 Task: Open Card Card0000000008 in Board Board0000000002 in Workspace WS0000000001 in Trello. Add Member Prateek.ku2001@gmail.com to Card Card0000000008 in Board Board0000000002 in Workspace WS0000000001 in Trello. Add Red Label titled Label0000000008 to Card Card0000000008 in Board Board0000000002 in Workspace WS0000000001 in Trello. Add Checklist CL0000000008 to Card Card0000000008 in Board Board0000000002 in Workspace WS0000000001 in Trello. Add Dates with Start Date as Nov 01 2023 and Due Date as Nov 30 2023 to Card Card0000000008 in Board Board0000000002 in Workspace WS0000000001 in Trello
Action: Mouse moved to (701, 69)
Screenshot: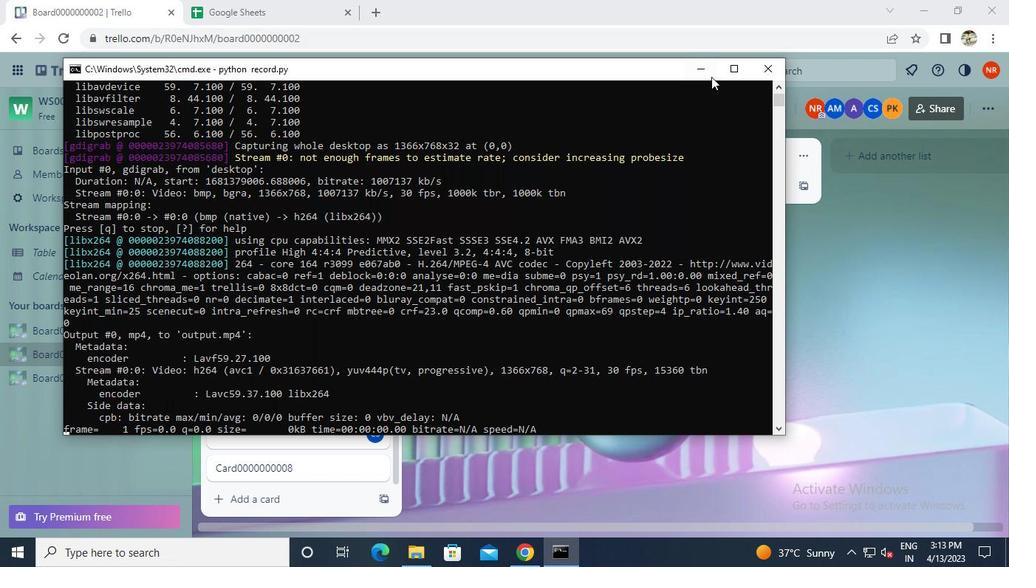 
Action: Mouse pressed left at (701, 69)
Screenshot: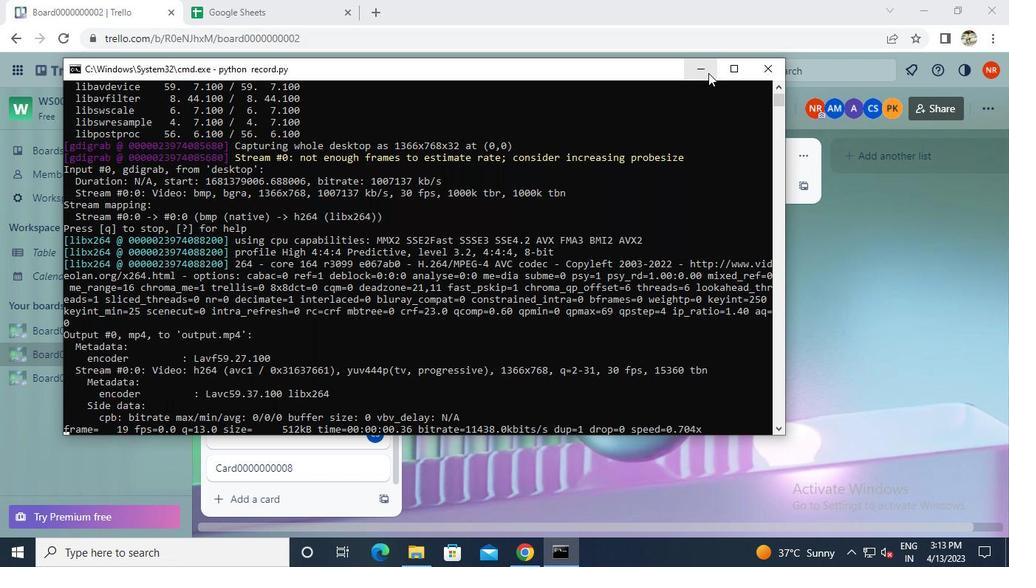 
Action: Mouse moved to (332, 459)
Screenshot: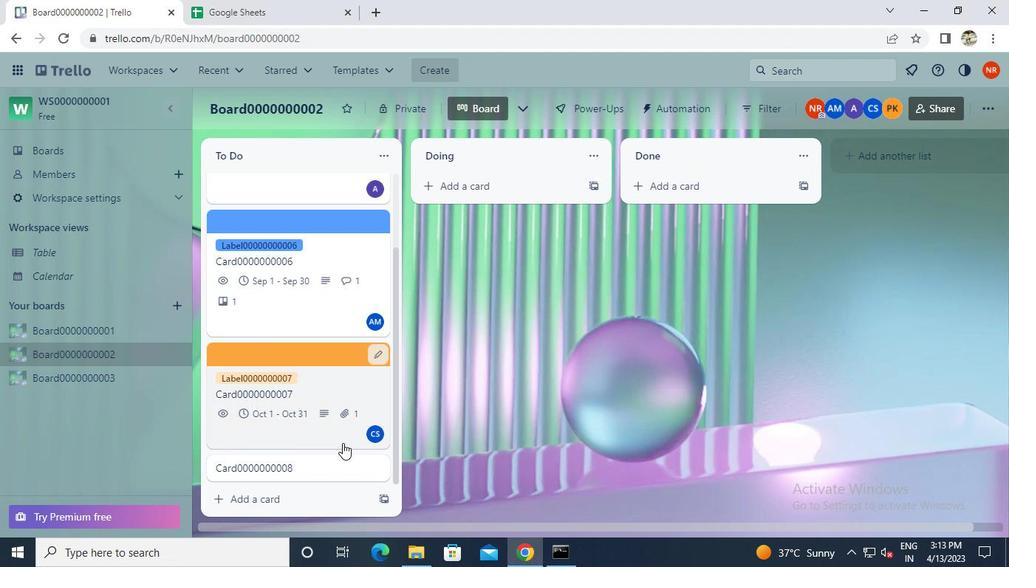
Action: Mouse pressed left at (332, 459)
Screenshot: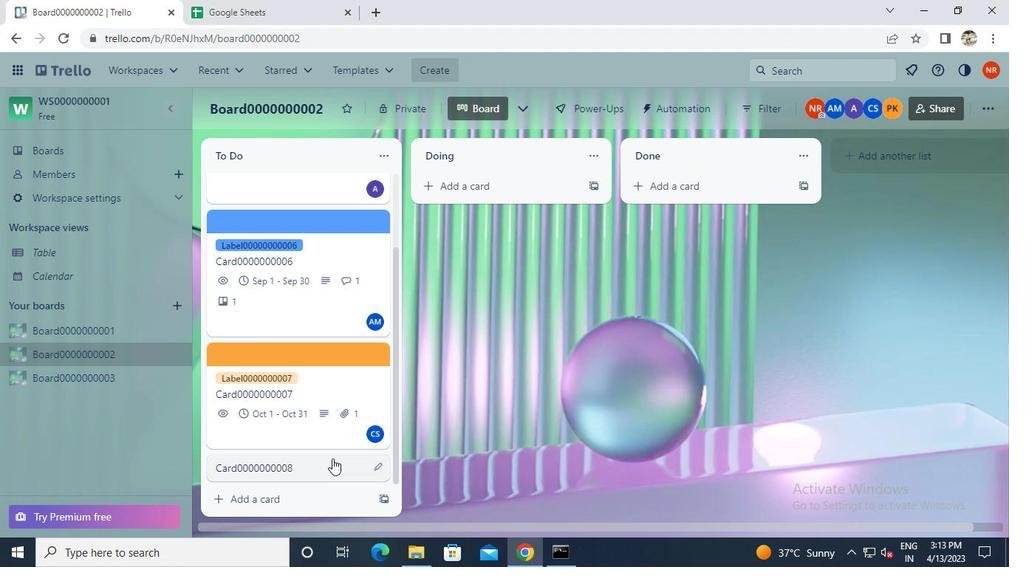 
Action: Mouse moved to (671, 240)
Screenshot: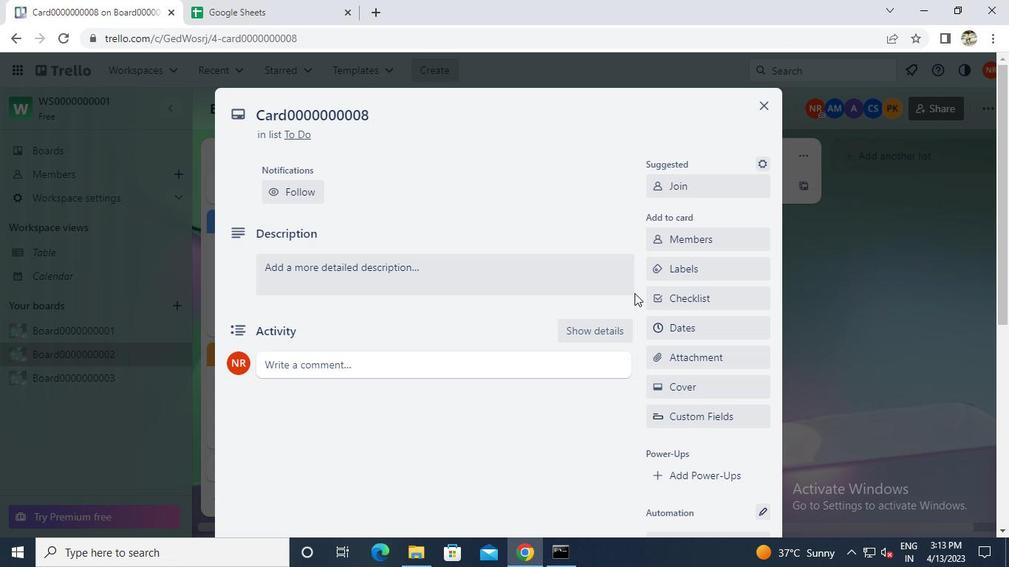 
Action: Mouse pressed left at (671, 240)
Screenshot: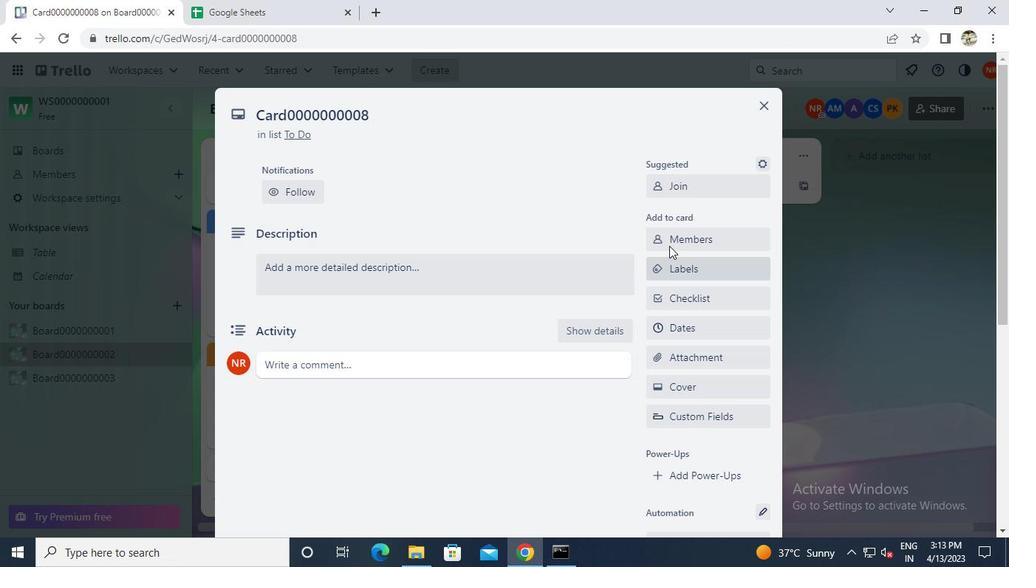
Action: Keyboard p
Screenshot: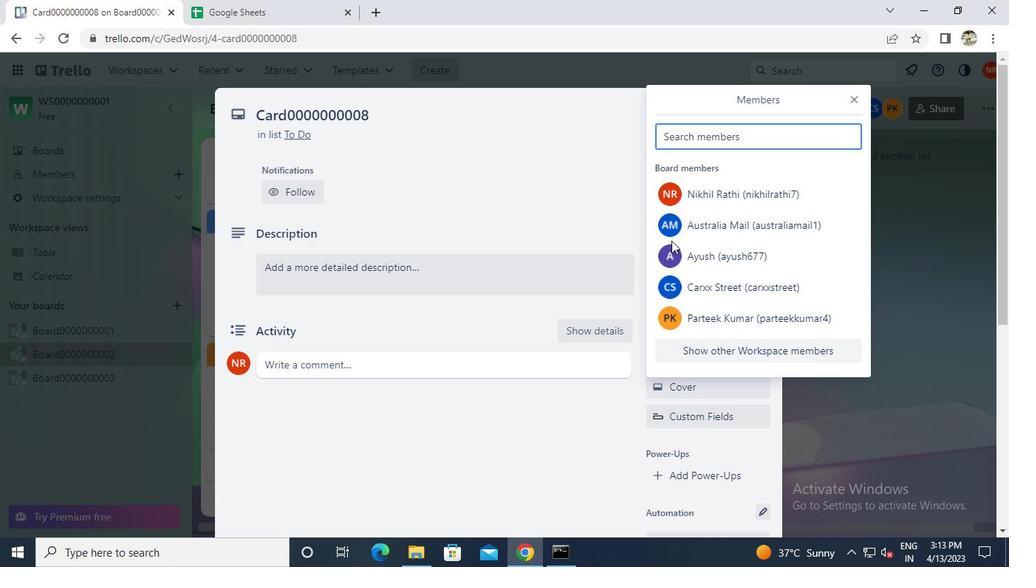 
Action: Mouse moved to (697, 200)
Screenshot: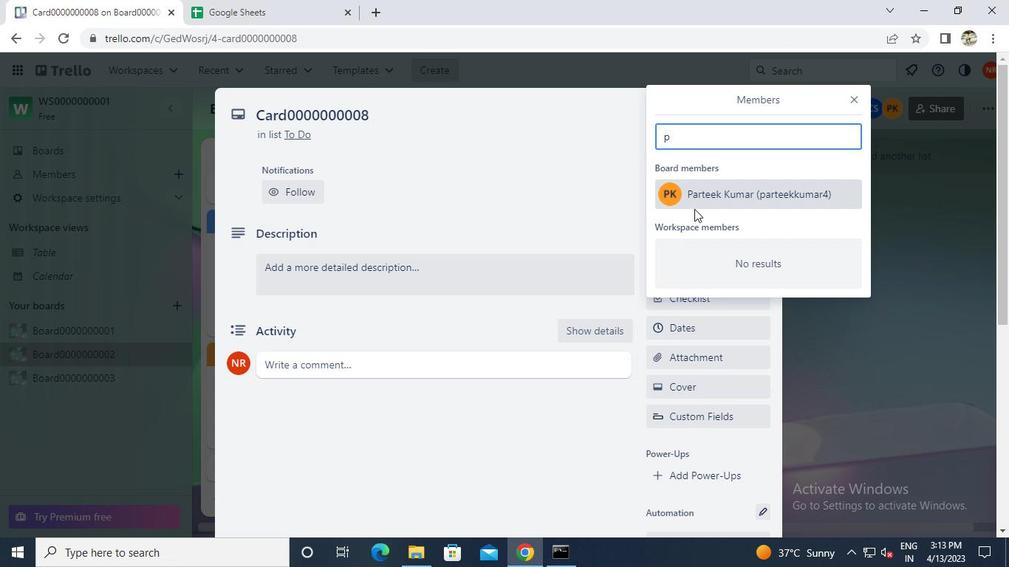 
Action: Mouse pressed left at (697, 200)
Screenshot: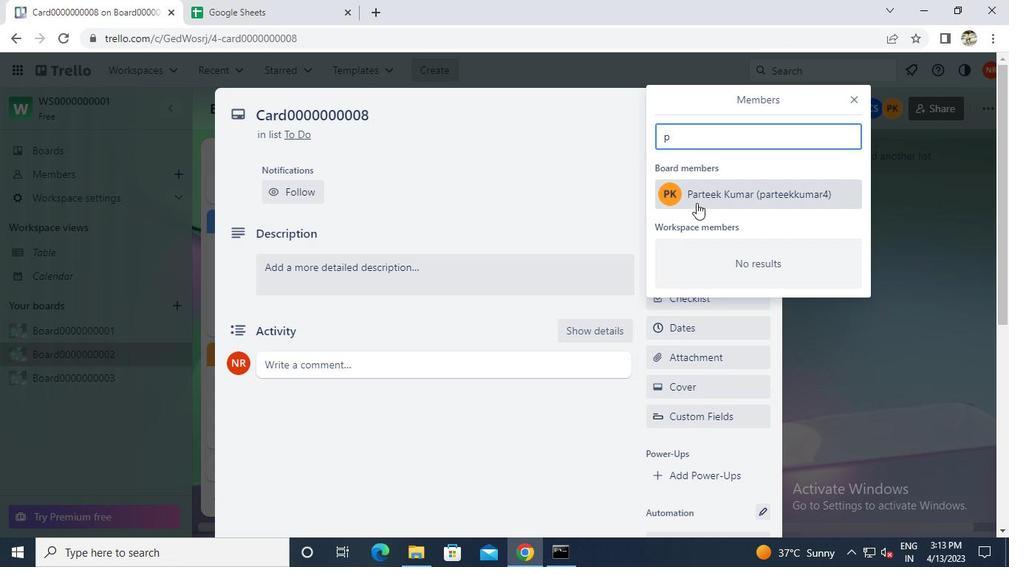 
Action: Mouse moved to (850, 99)
Screenshot: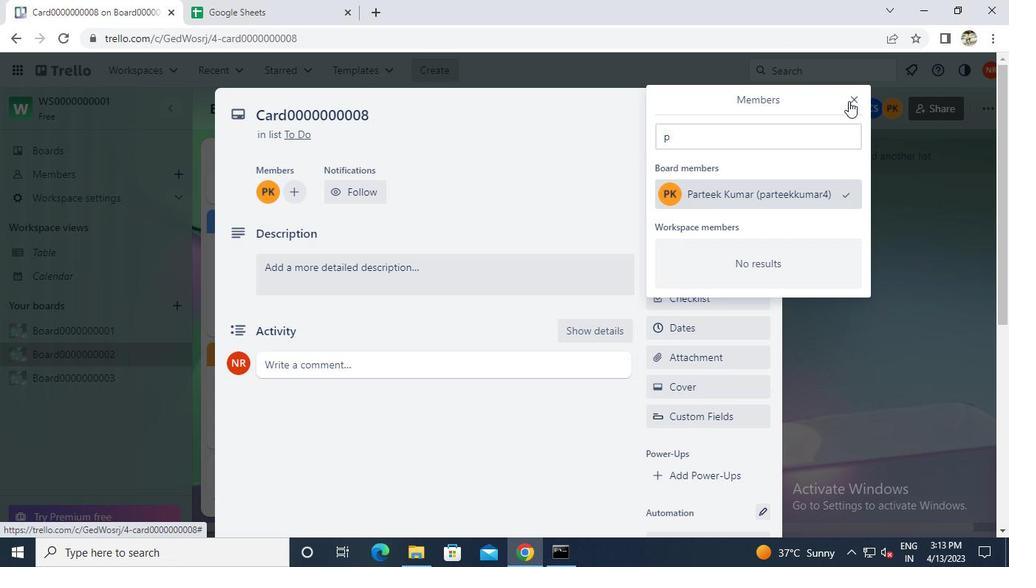 
Action: Mouse pressed left at (850, 99)
Screenshot: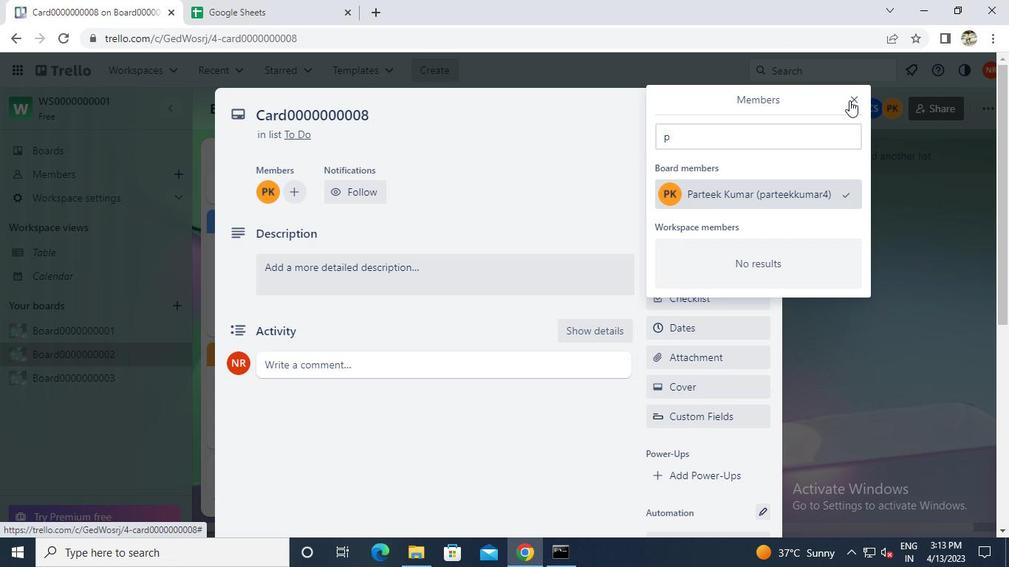 
Action: Mouse moved to (687, 279)
Screenshot: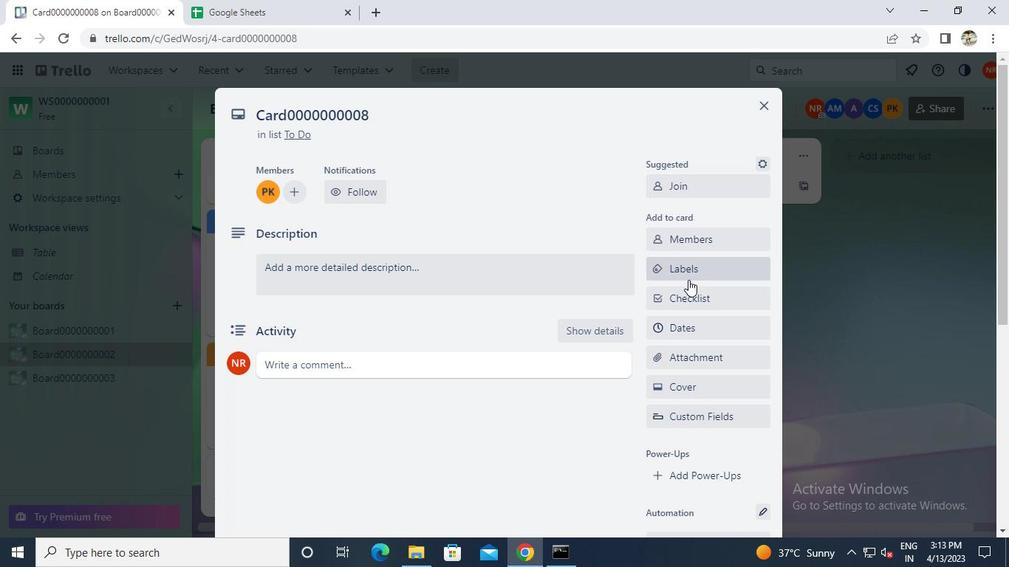 
Action: Mouse pressed left at (687, 279)
Screenshot: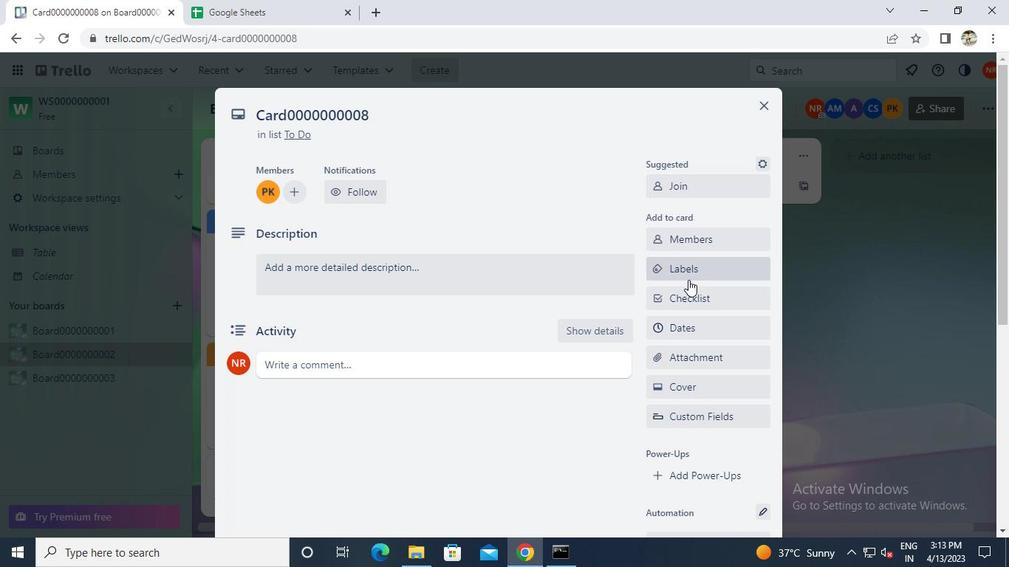 
Action: Mouse moved to (721, 445)
Screenshot: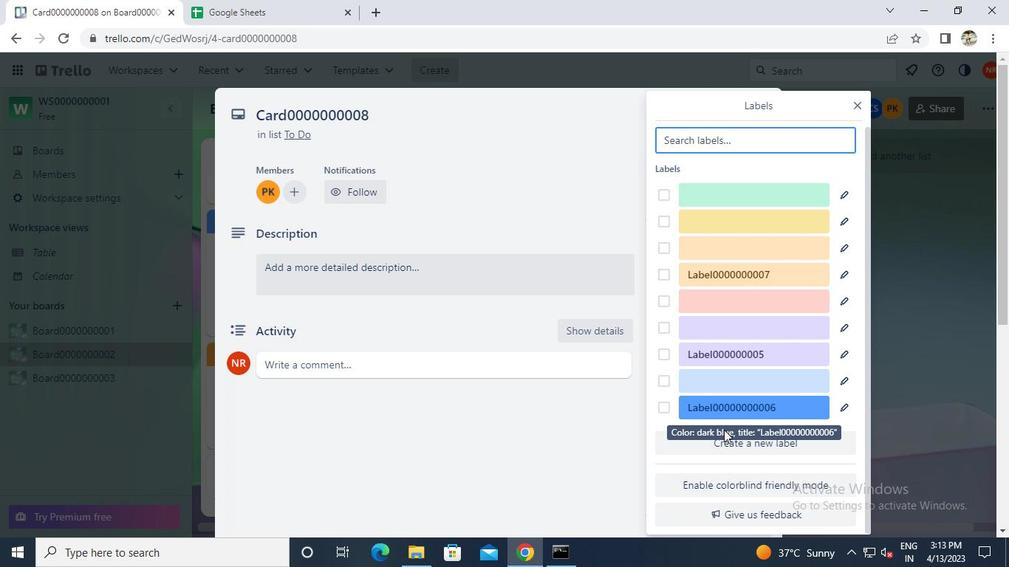 
Action: Mouse pressed left at (721, 445)
Screenshot: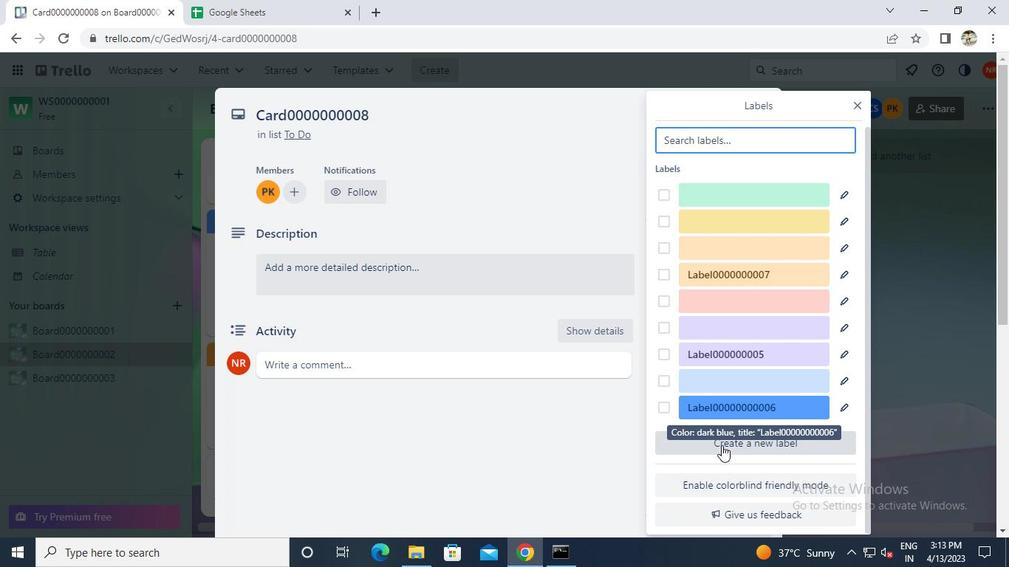 
Action: Mouse moved to (800, 345)
Screenshot: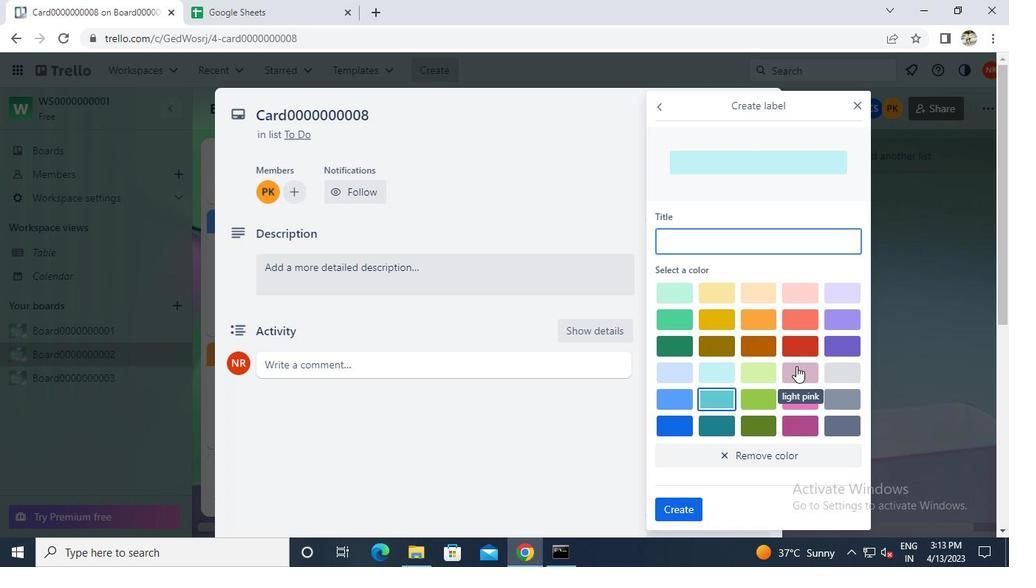 
Action: Mouse pressed left at (800, 345)
Screenshot: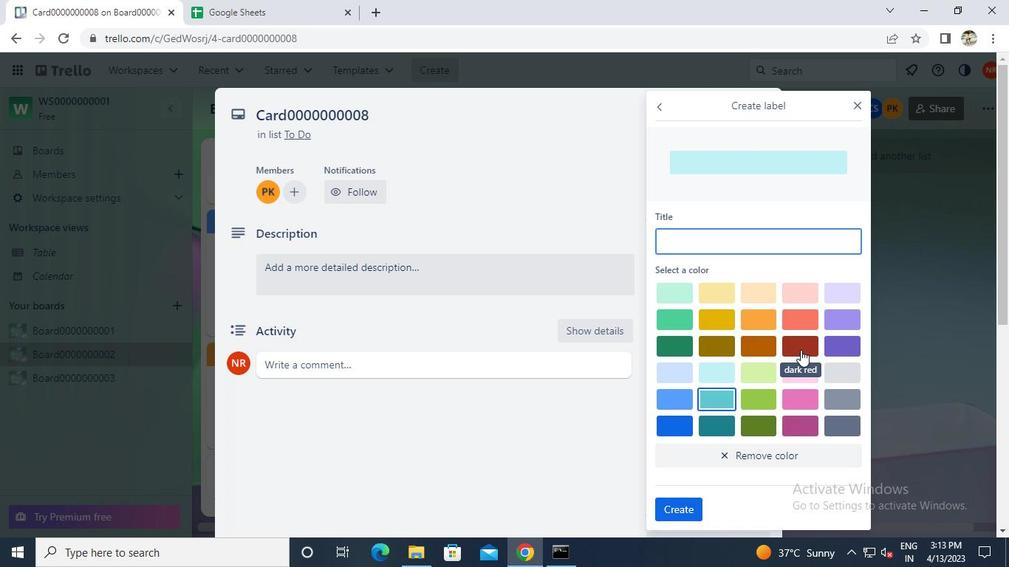 
Action: Mouse moved to (727, 234)
Screenshot: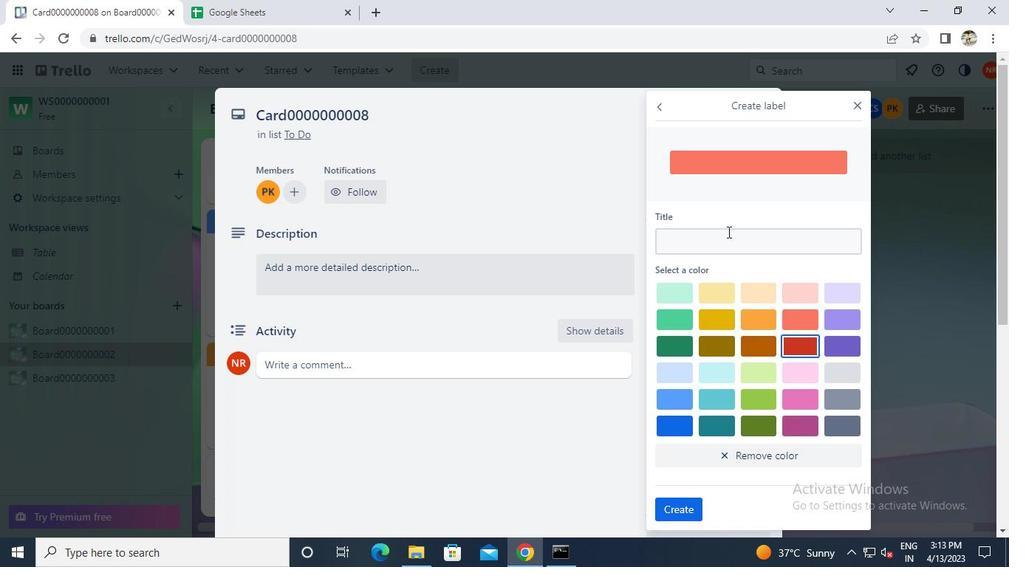 
Action: Mouse pressed left at (727, 234)
Screenshot: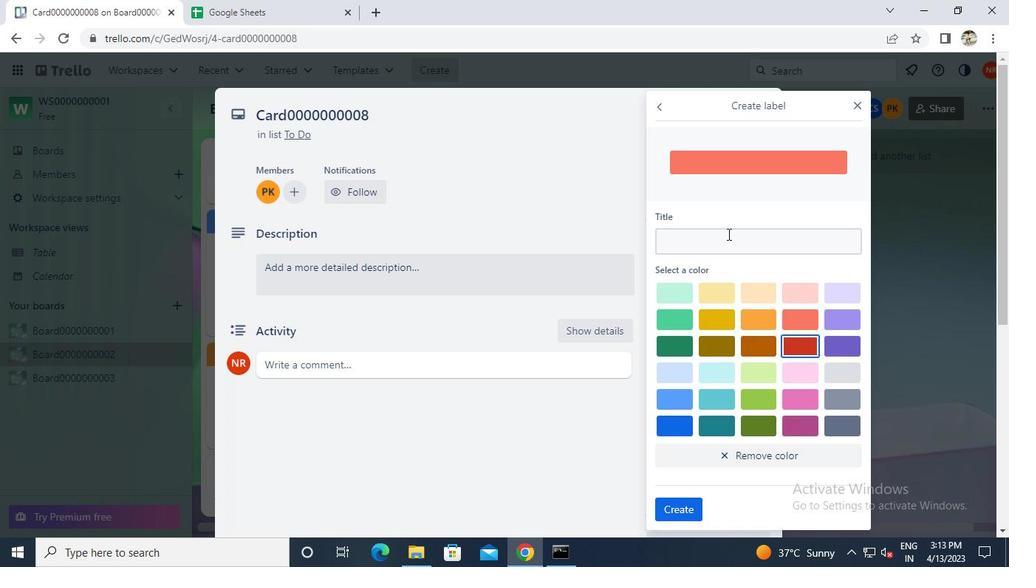 
Action: Keyboard Key.caps_lock
Screenshot: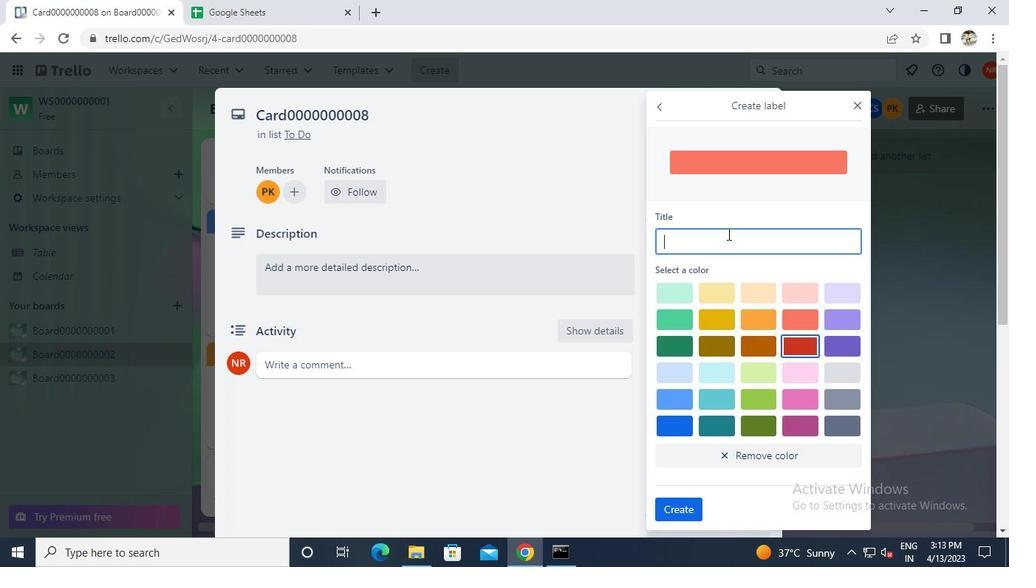 
Action: Keyboard l
Screenshot: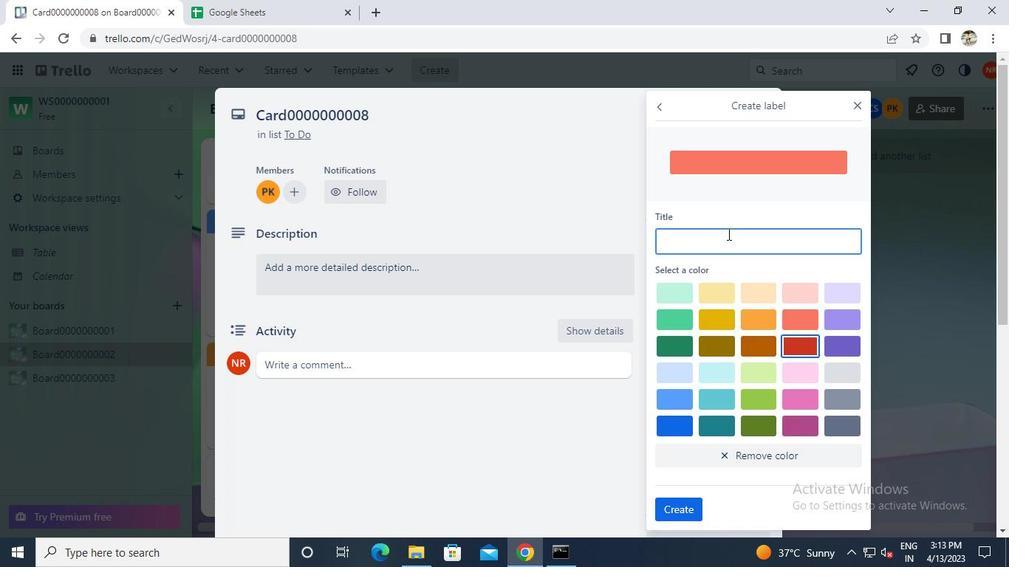 
Action: Mouse moved to (725, 234)
Screenshot: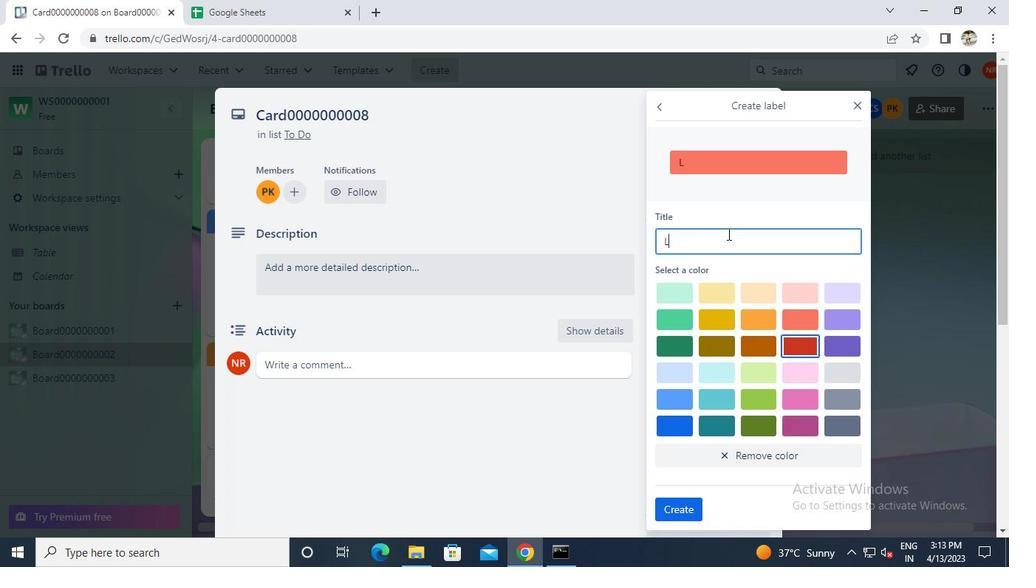 
Action: Keyboard Key.caps_lock
Screenshot: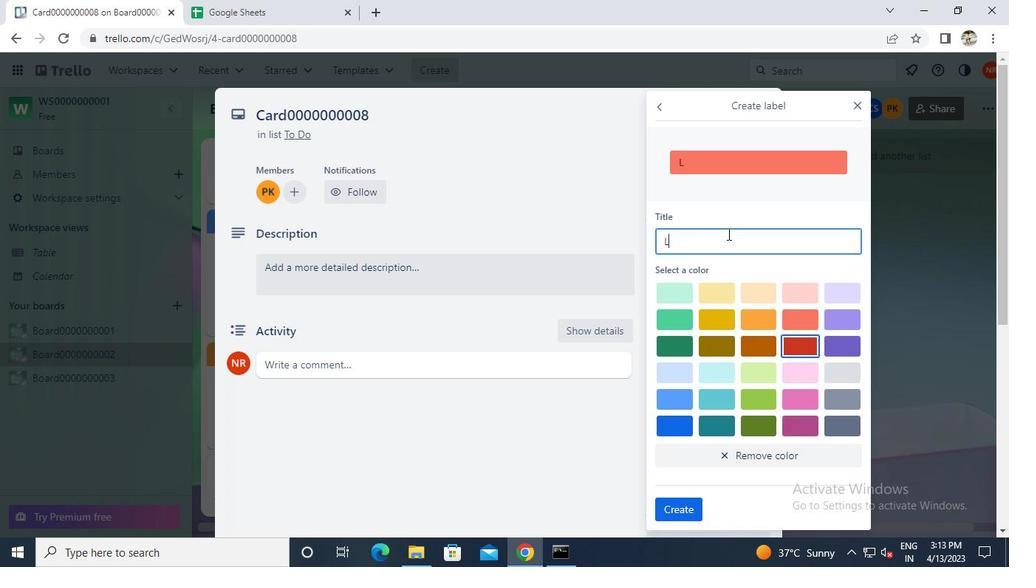 
Action: Mouse moved to (725, 234)
Screenshot: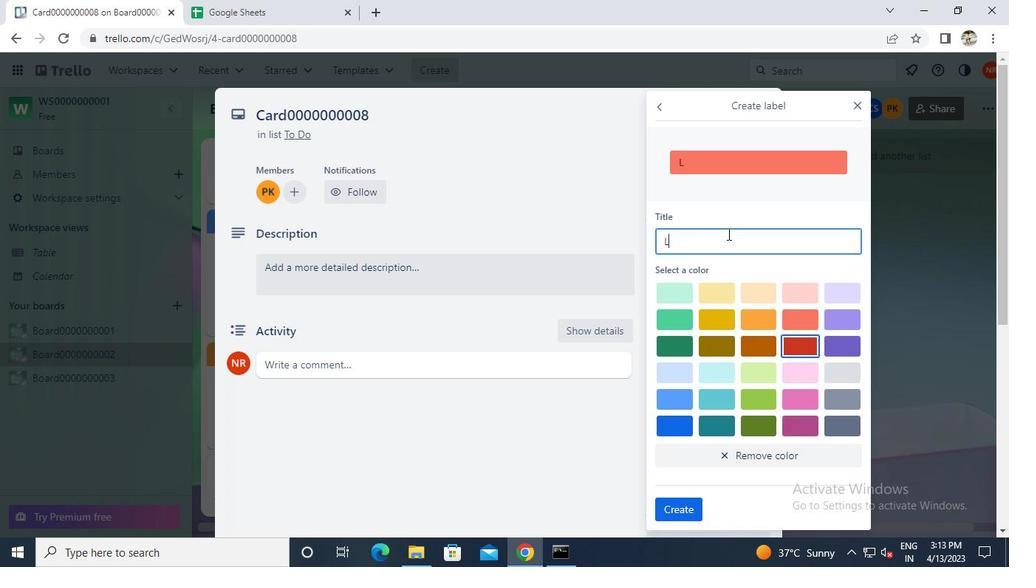 
Action: Keyboard a
Screenshot: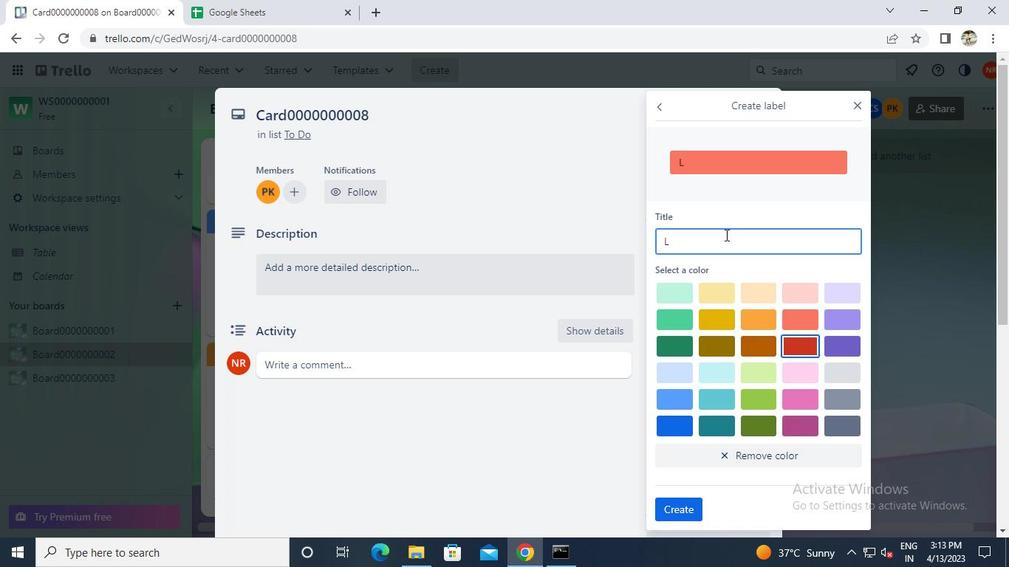 
Action: Mouse moved to (724, 234)
Screenshot: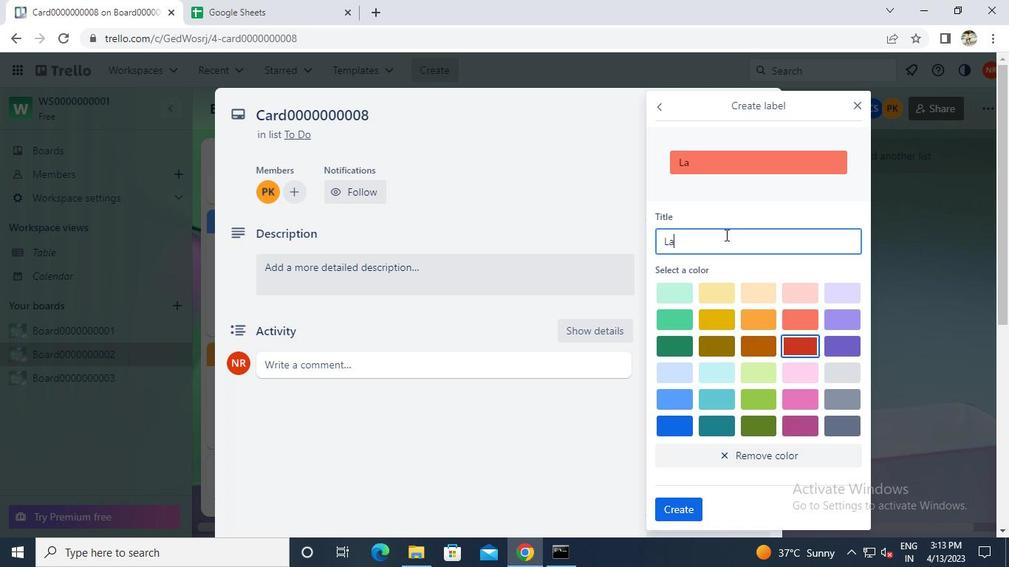 
Action: Keyboard b
Screenshot: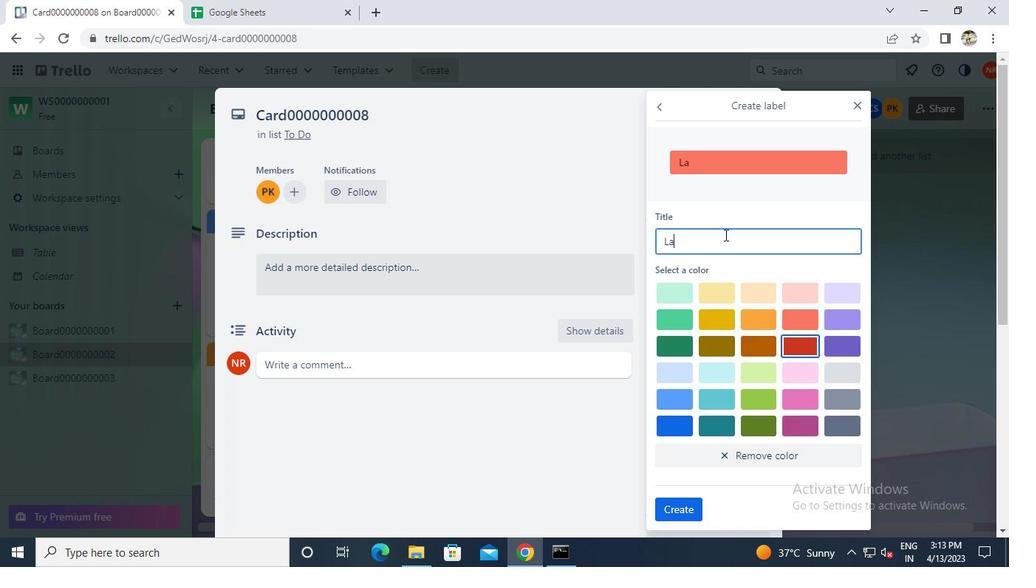 
Action: Keyboard e
Screenshot: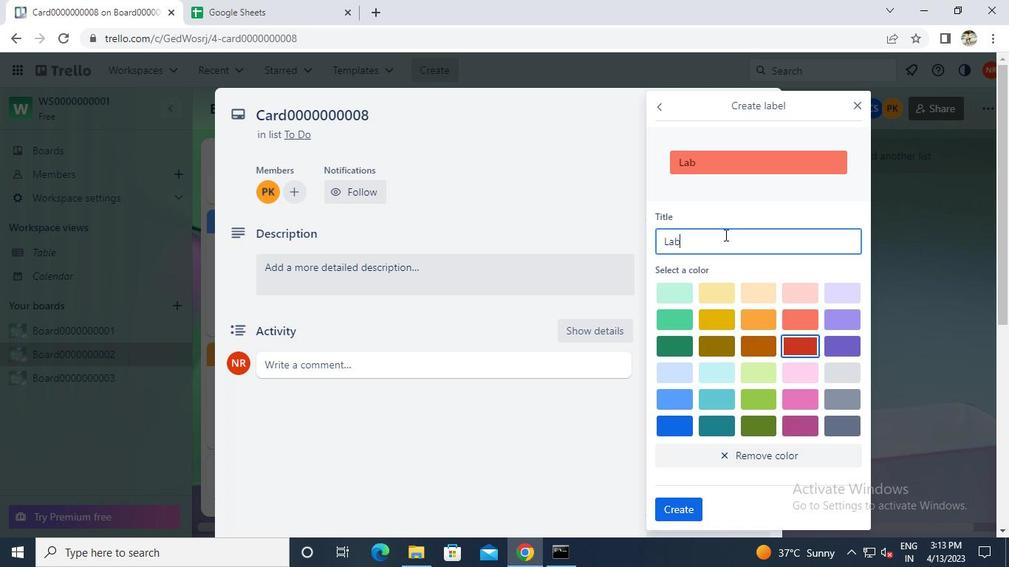 
Action: Keyboard l
Screenshot: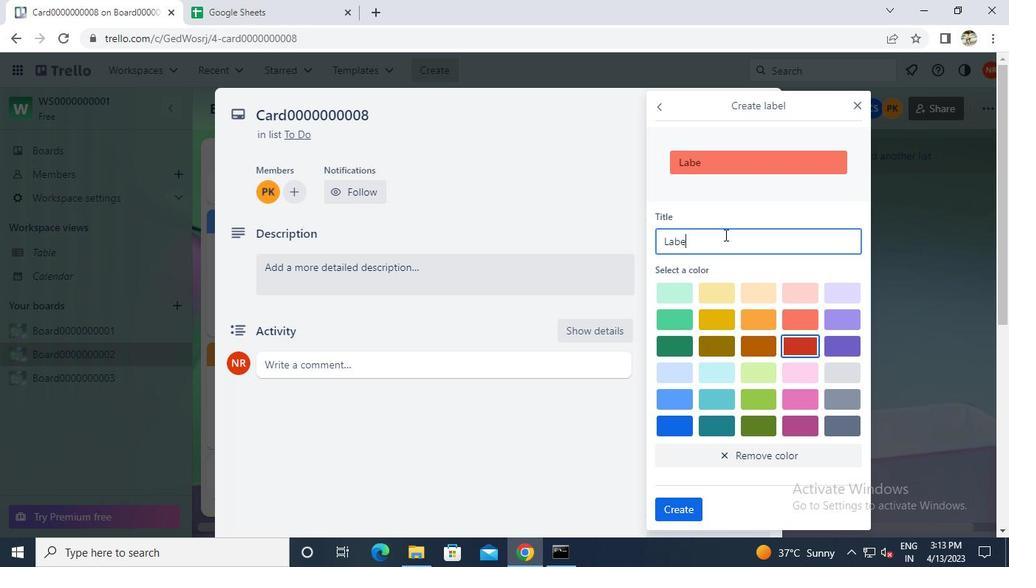 
Action: Keyboard 0
Screenshot: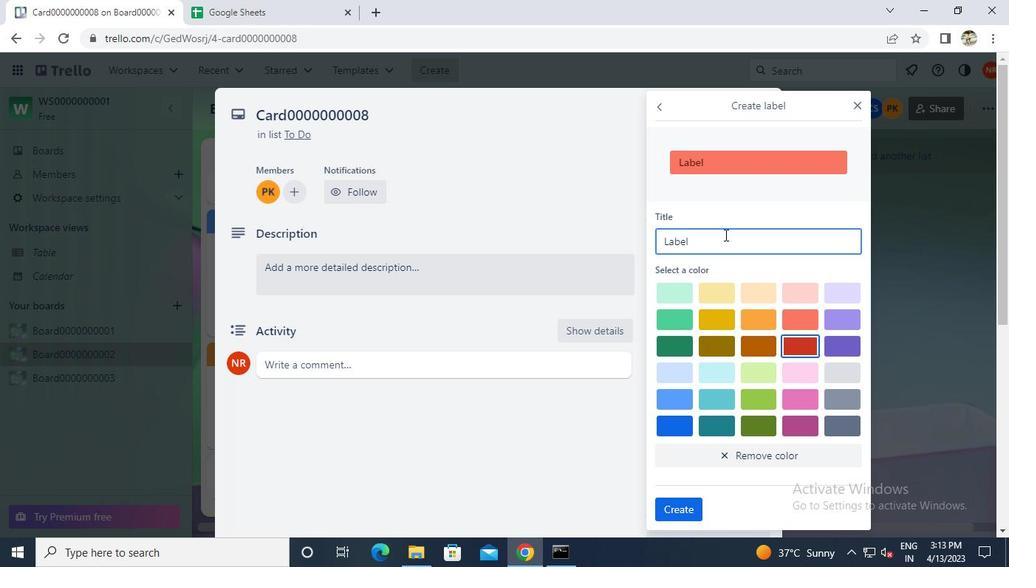 
Action: Keyboard 0
Screenshot: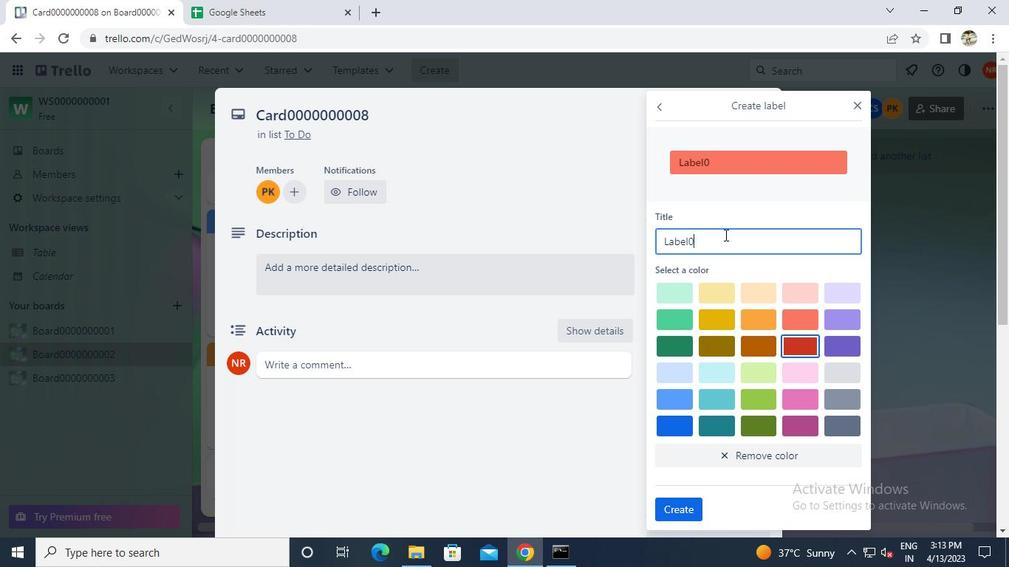 
Action: Keyboard 0
Screenshot: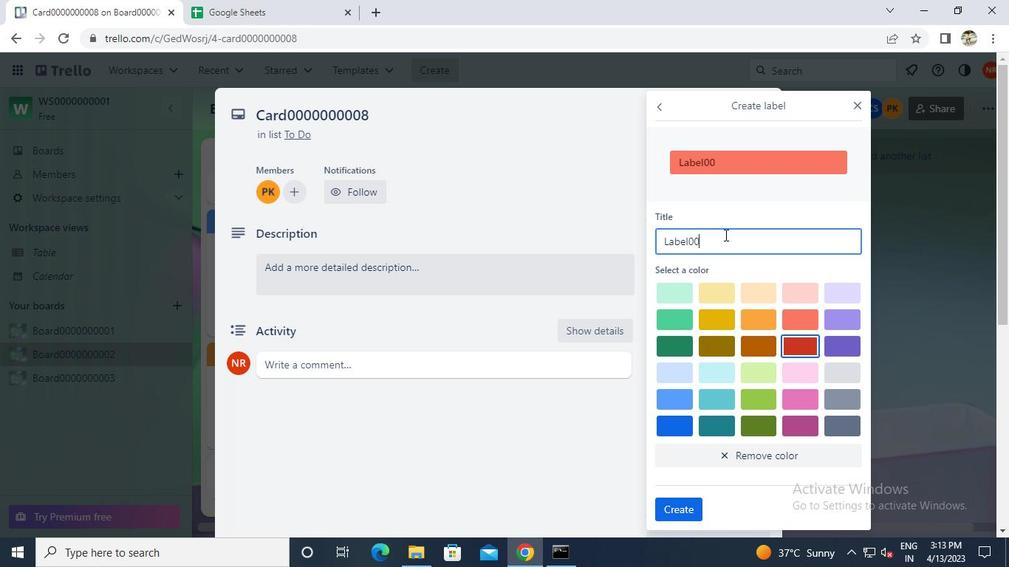 
Action: Keyboard 0
Screenshot: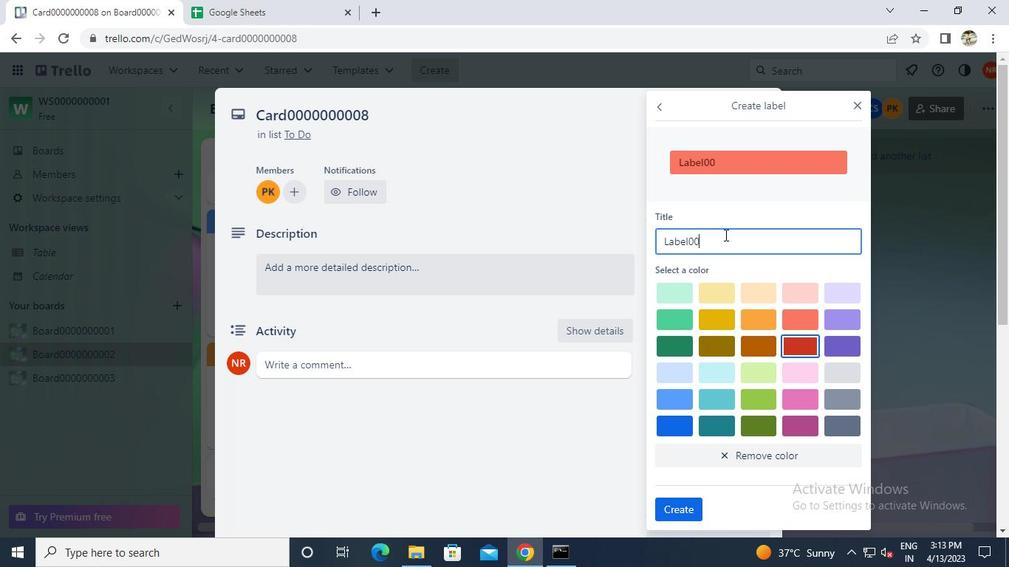 
Action: Keyboard 0
Screenshot: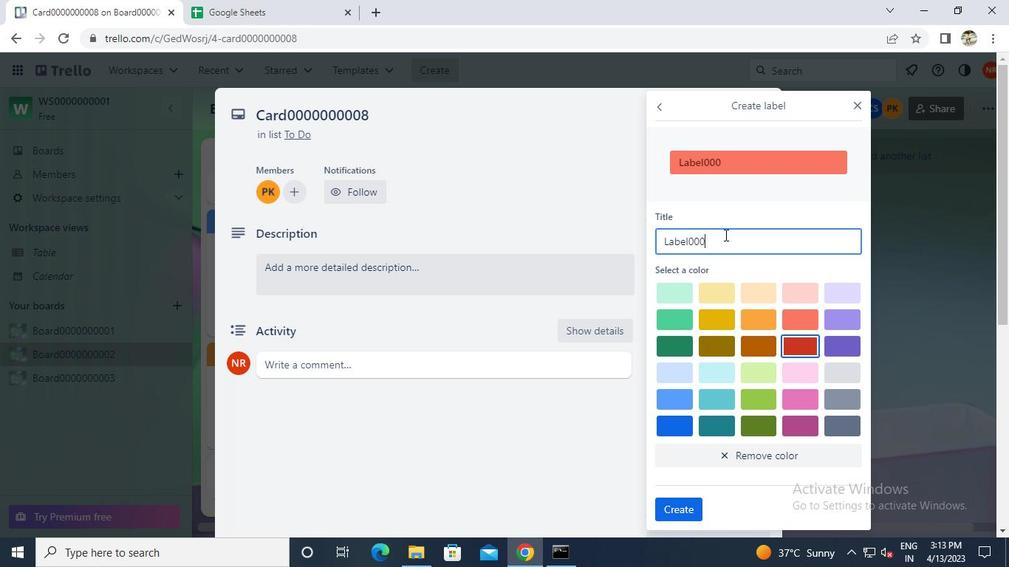 
Action: Keyboard 0
Screenshot: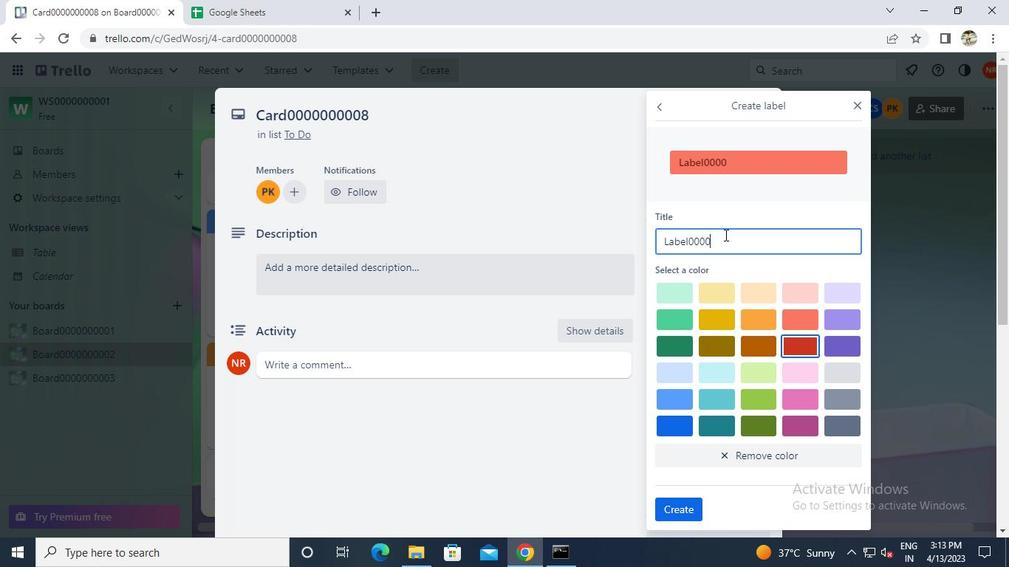 
Action: Keyboard 0
Screenshot: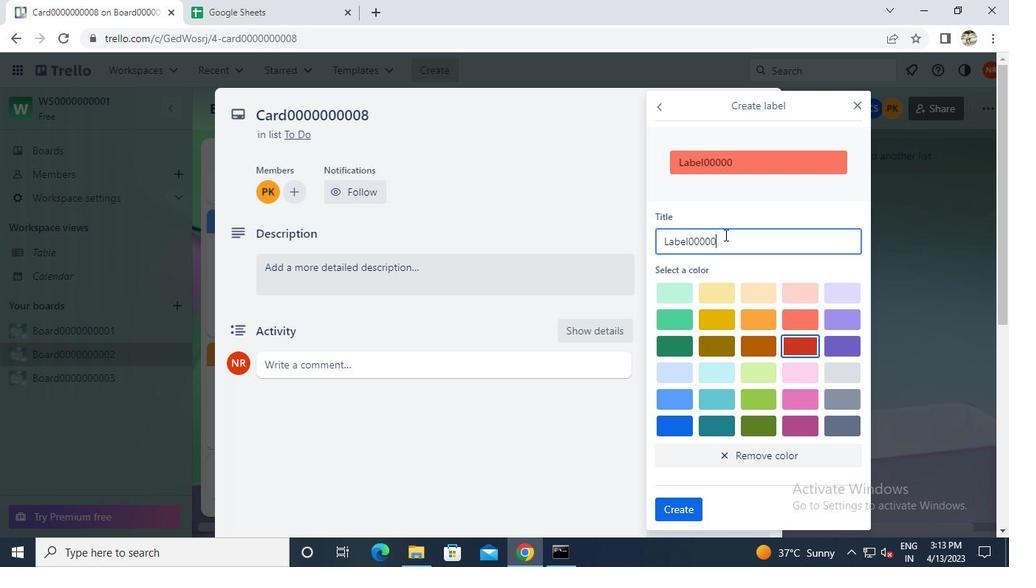 
Action: Keyboard 0
Screenshot: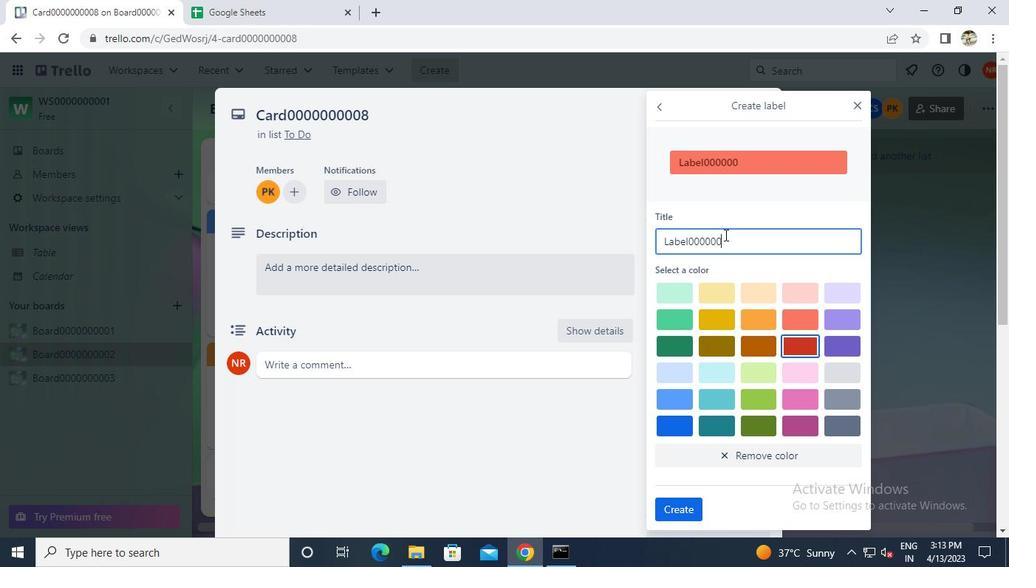 
Action: Keyboard 0
Screenshot: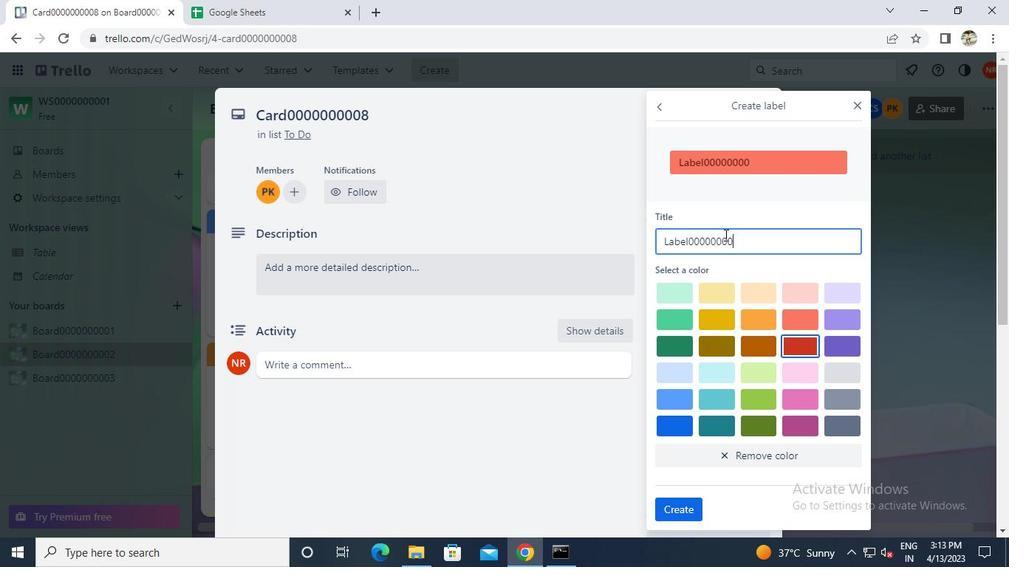 
Action: Keyboard 8
Screenshot: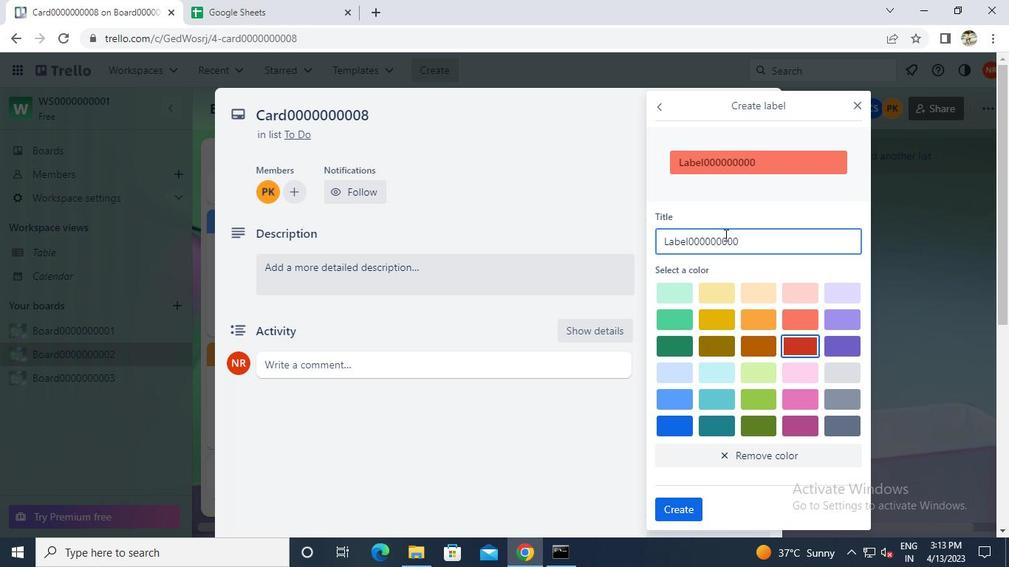 
Action: Mouse moved to (677, 514)
Screenshot: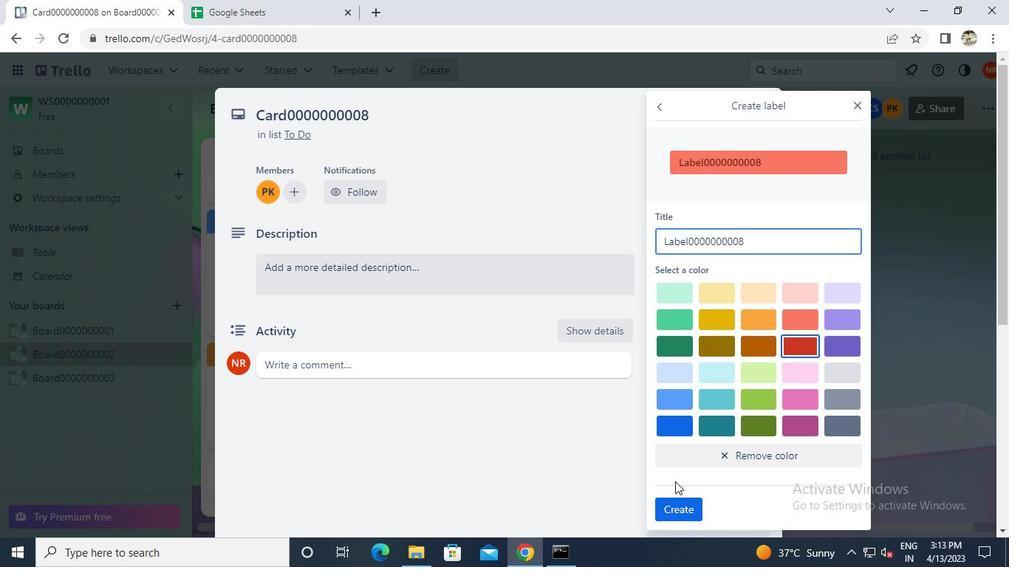 
Action: Mouse pressed left at (677, 514)
Screenshot: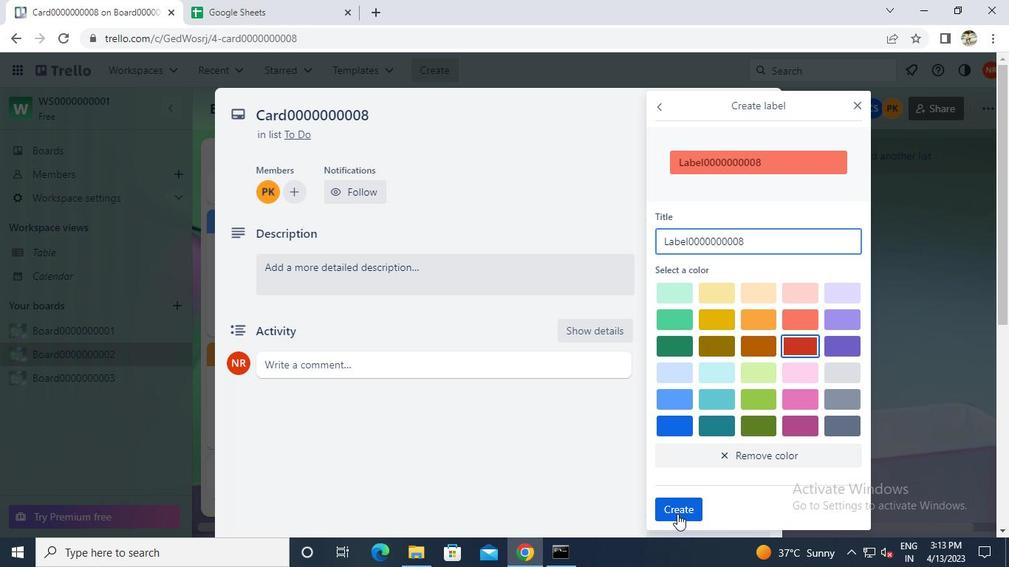 
Action: Mouse moved to (858, 101)
Screenshot: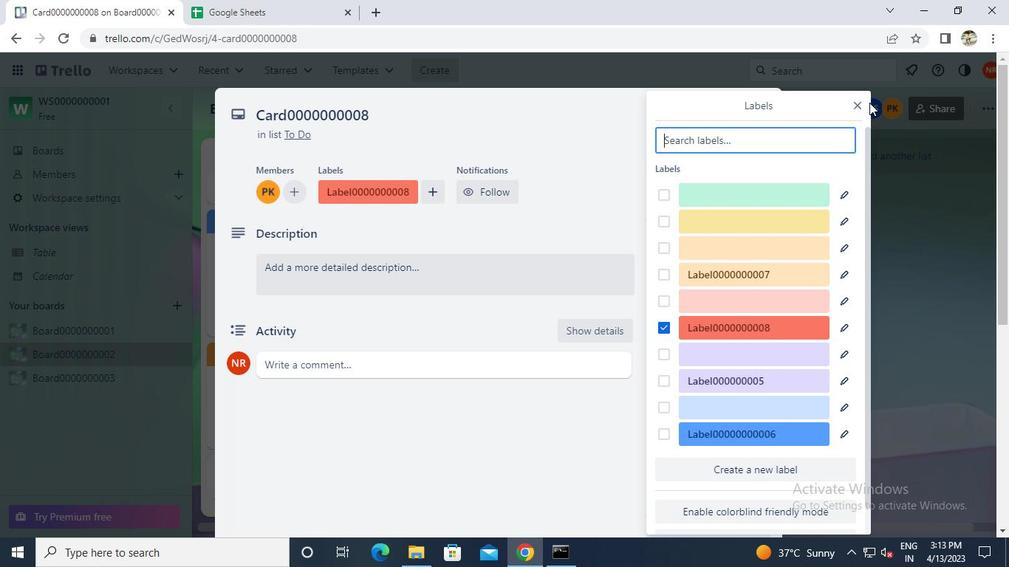 
Action: Mouse pressed left at (858, 101)
Screenshot: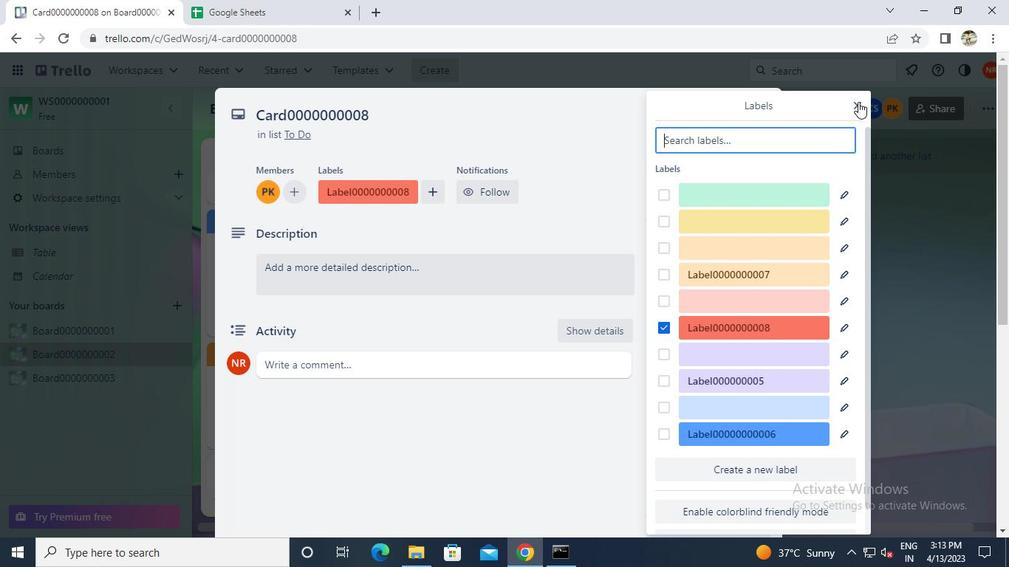 
Action: Mouse moved to (693, 302)
Screenshot: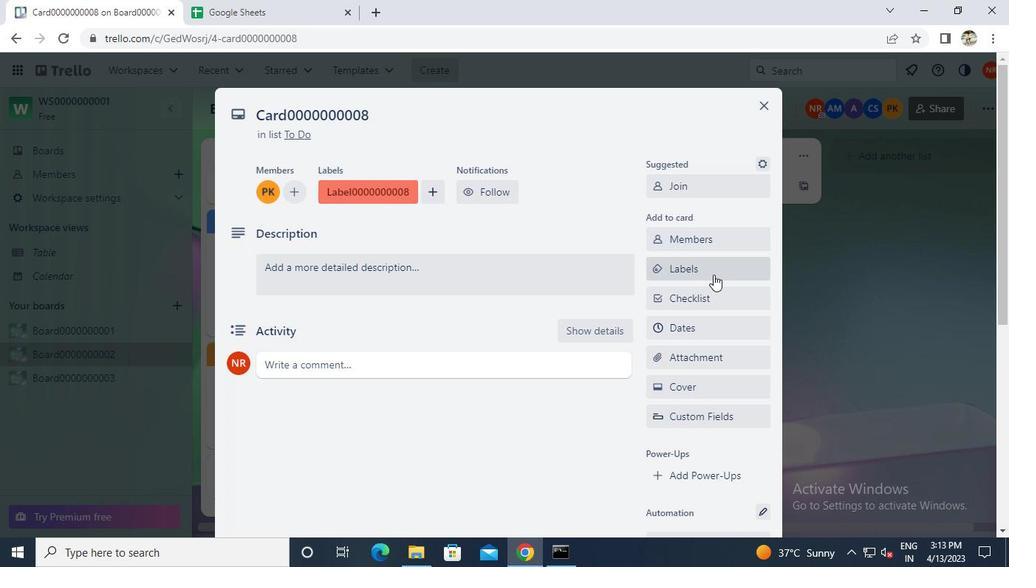 
Action: Mouse pressed left at (693, 302)
Screenshot: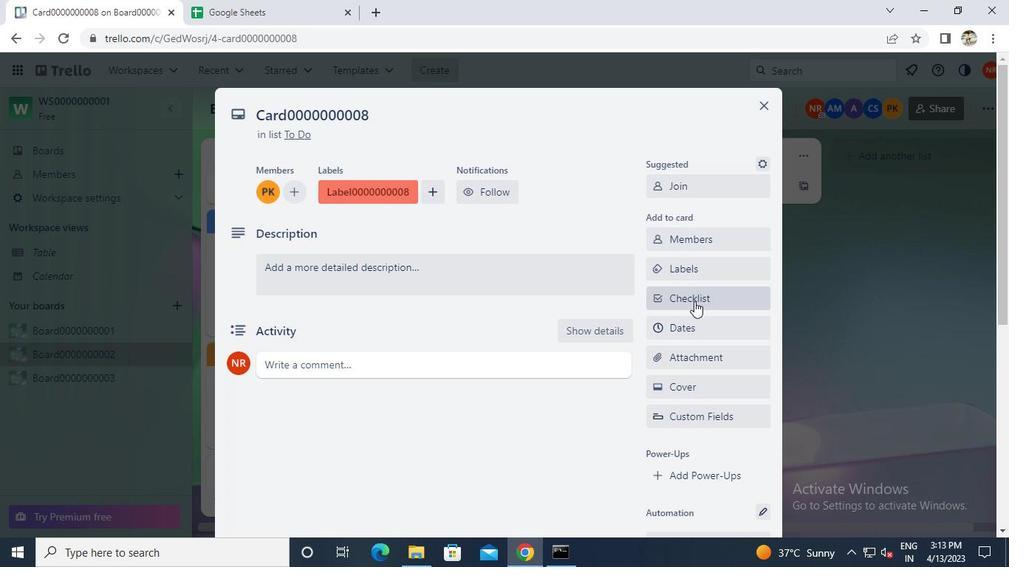 
Action: Keyboard Key.caps_lock
Screenshot: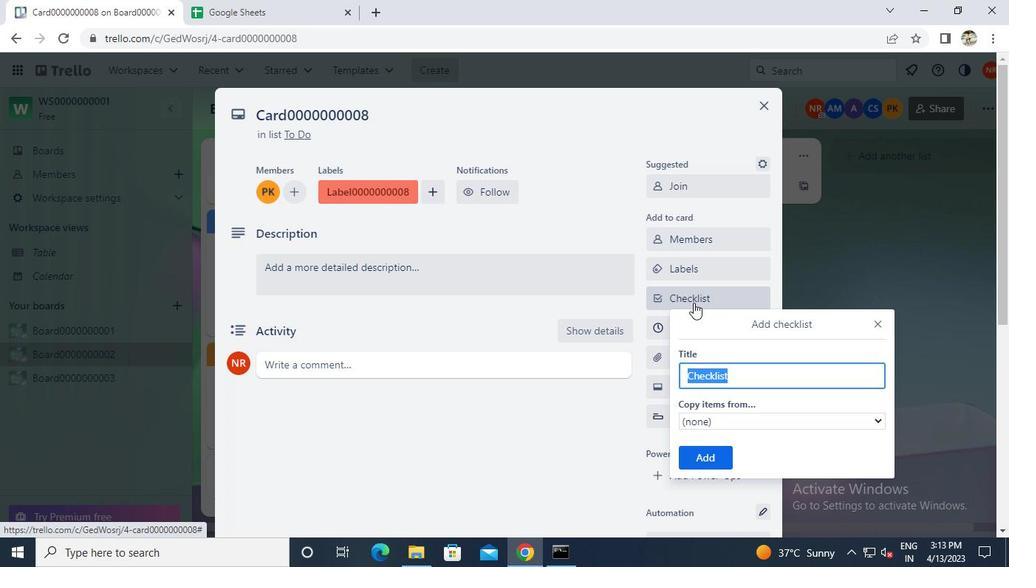 
Action: Keyboard c
Screenshot: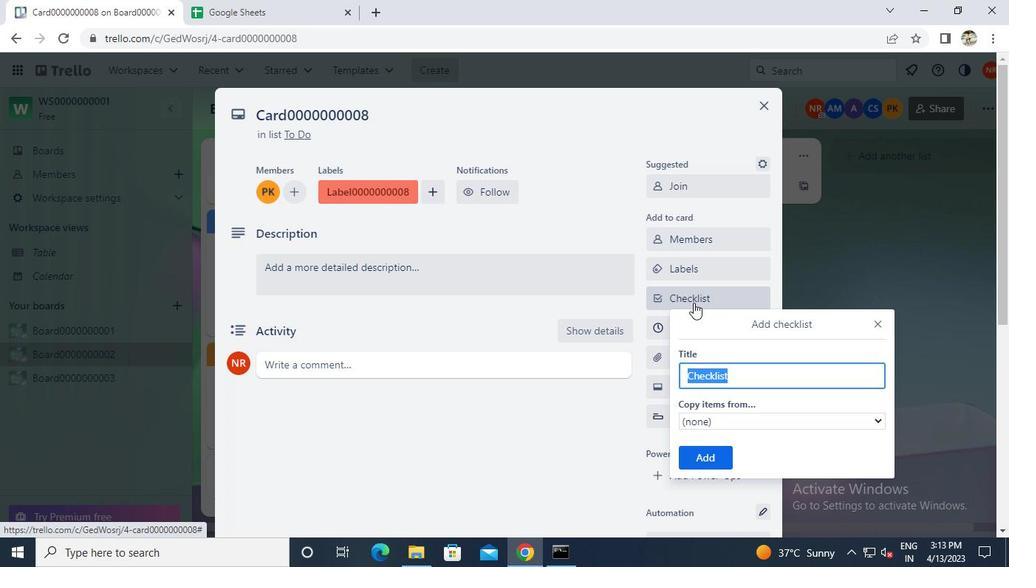 
Action: Keyboard l
Screenshot: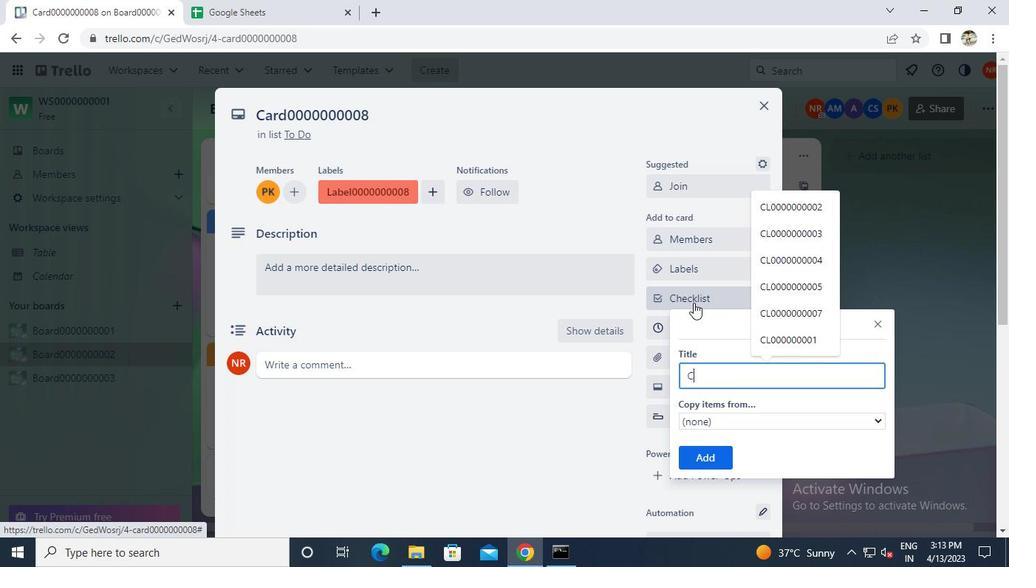 
Action: Keyboard 0
Screenshot: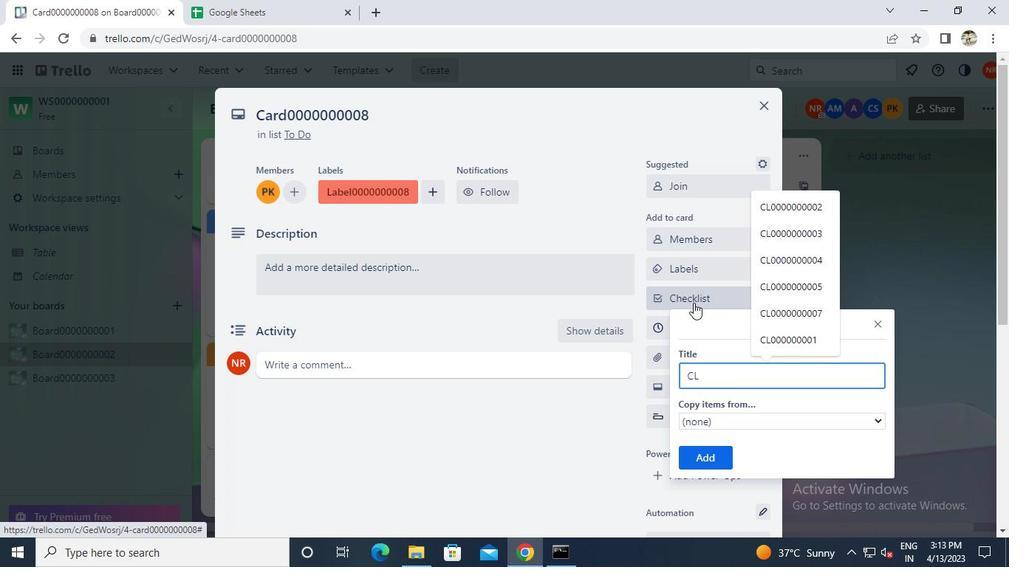 
Action: Keyboard 0
Screenshot: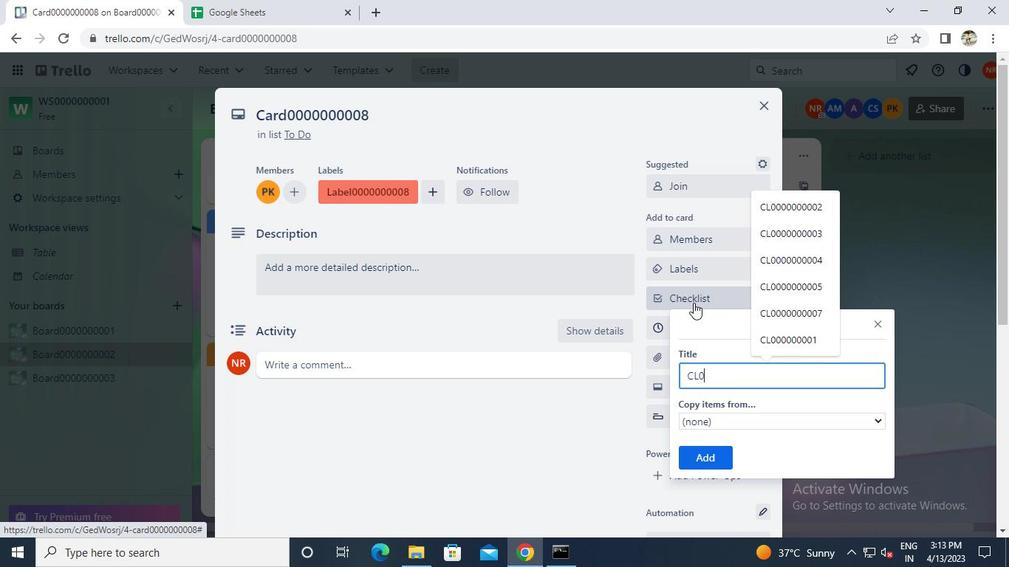 
Action: Keyboard 0
Screenshot: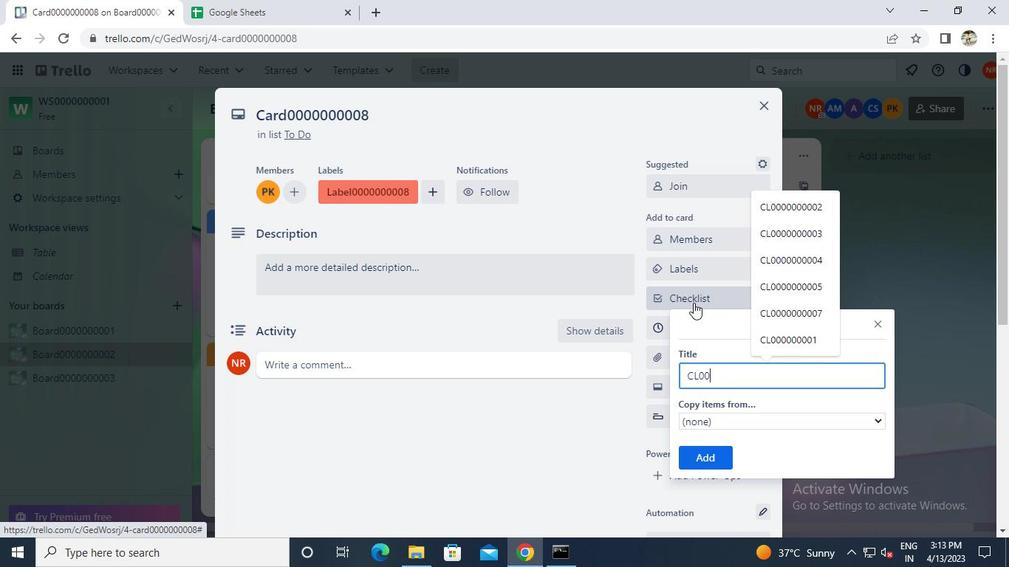 
Action: Keyboard 0
Screenshot: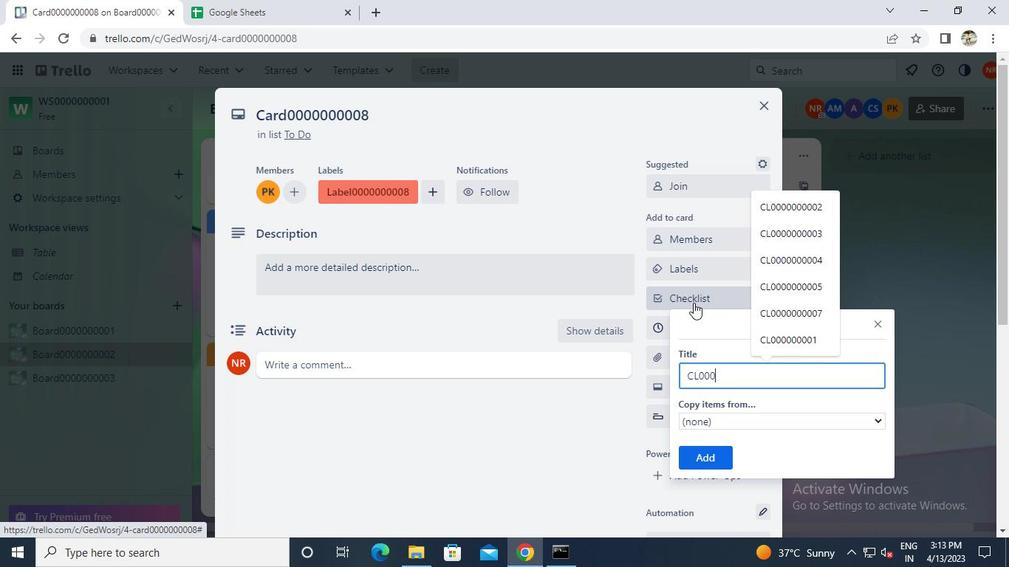 
Action: Keyboard 0
Screenshot: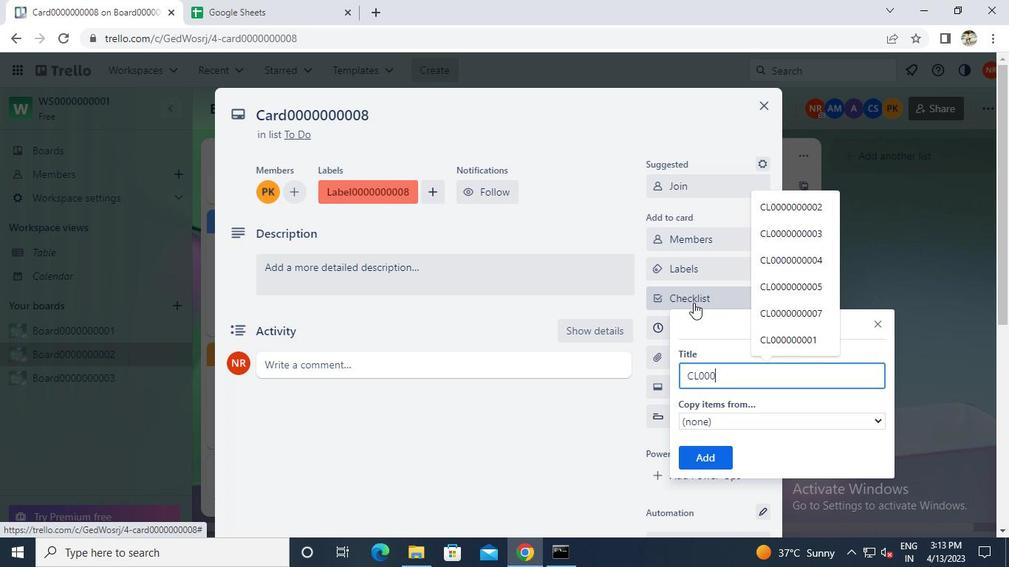 
Action: Keyboard 0
Screenshot: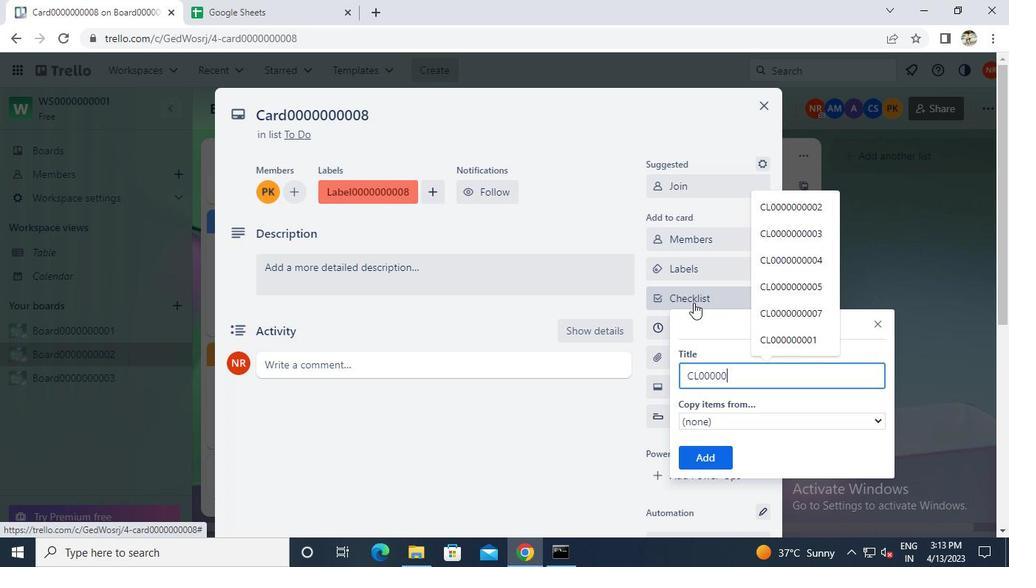 
Action: Keyboard 0
Screenshot: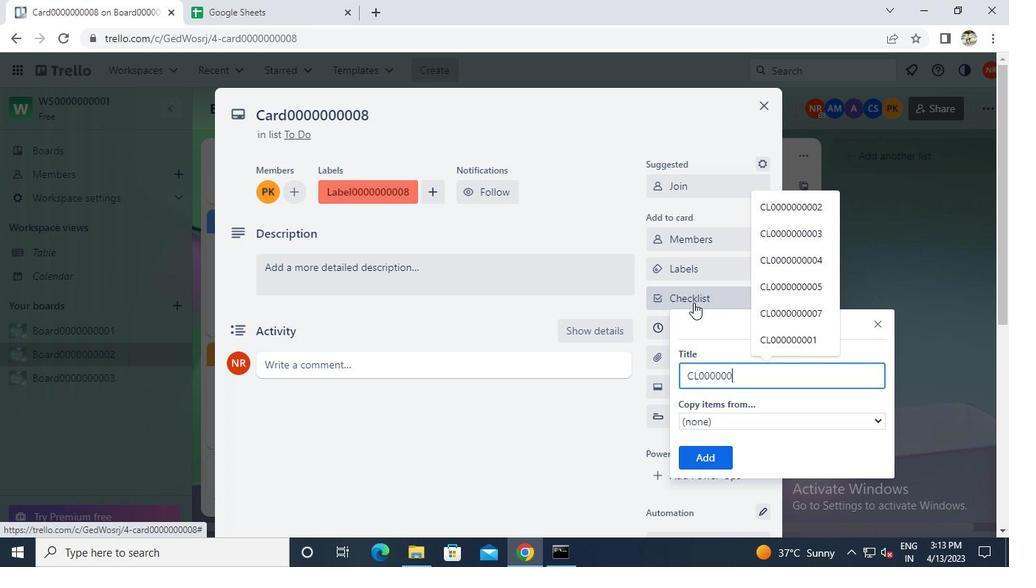 
Action: Keyboard 0
Screenshot: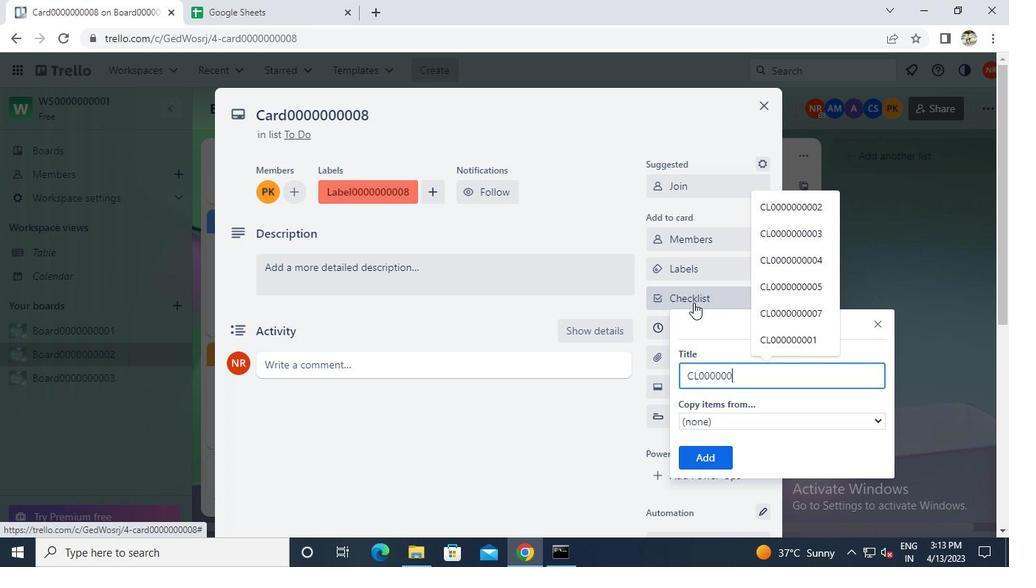 
Action: Keyboard 0
Screenshot: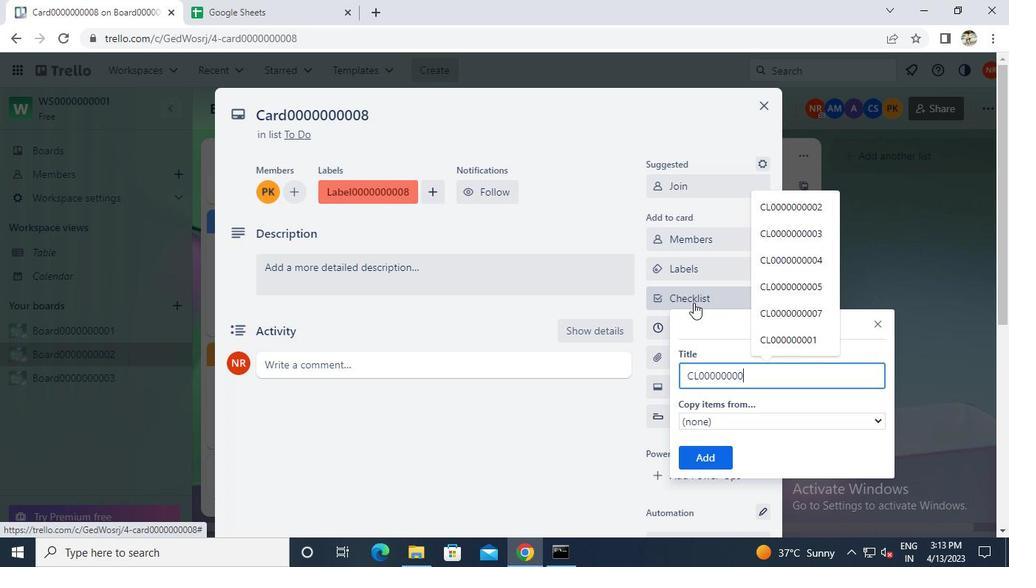 
Action: Keyboard 8
Screenshot: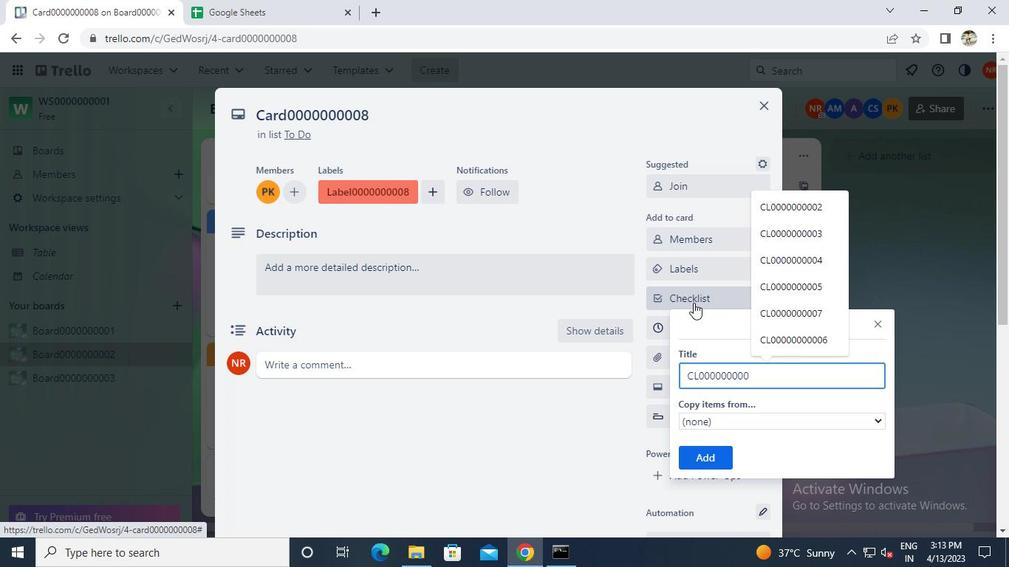 
Action: Mouse moved to (704, 458)
Screenshot: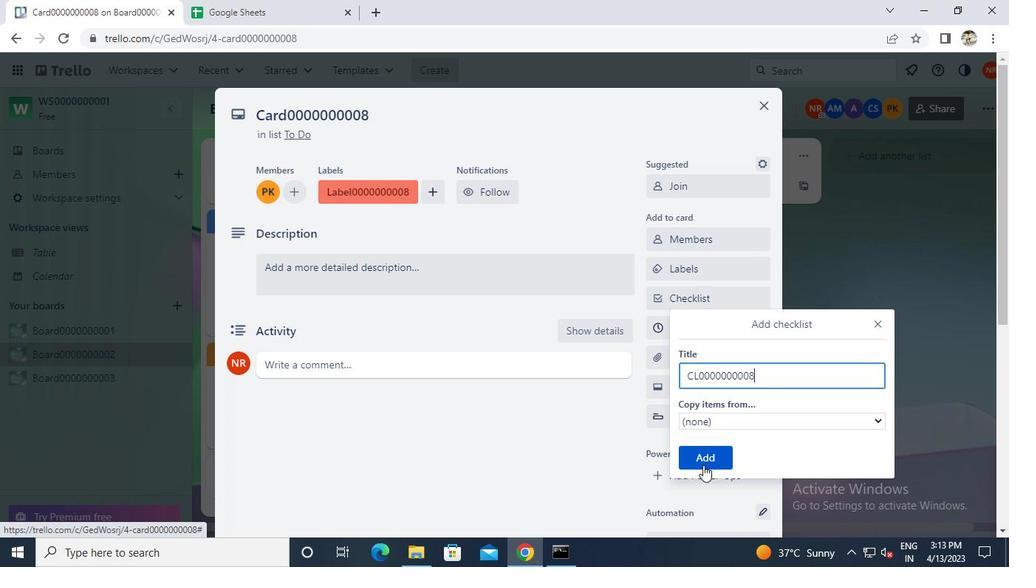 
Action: Mouse pressed left at (704, 458)
Screenshot: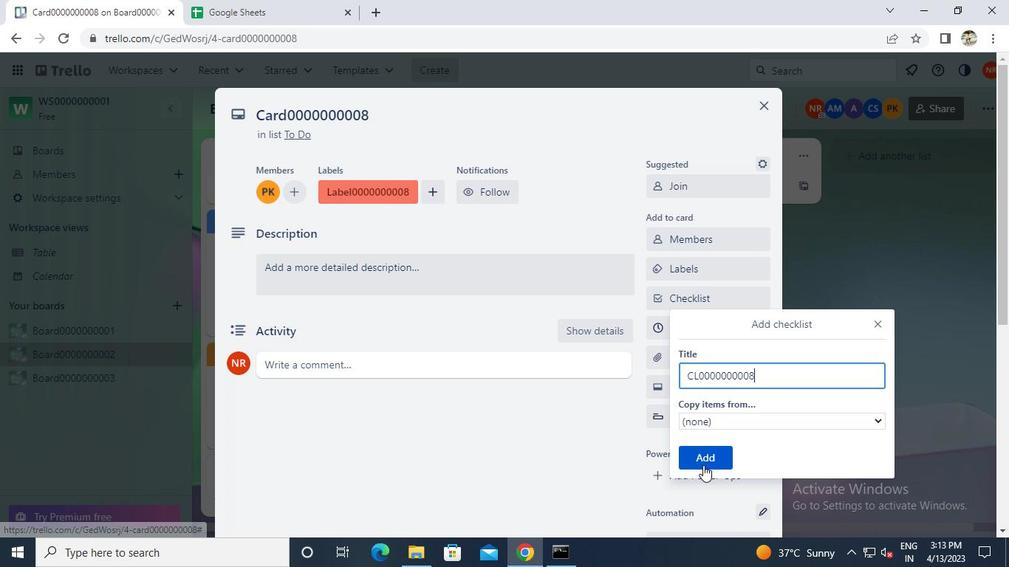 
Action: Mouse moved to (704, 332)
Screenshot: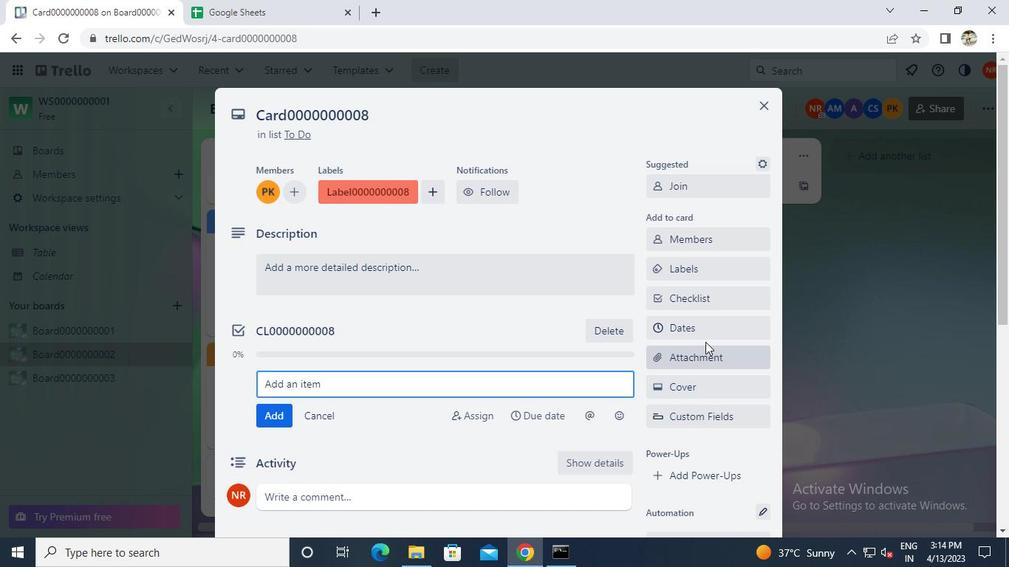 
Action: Mouse pressed left at (704, 332)
Screenshot: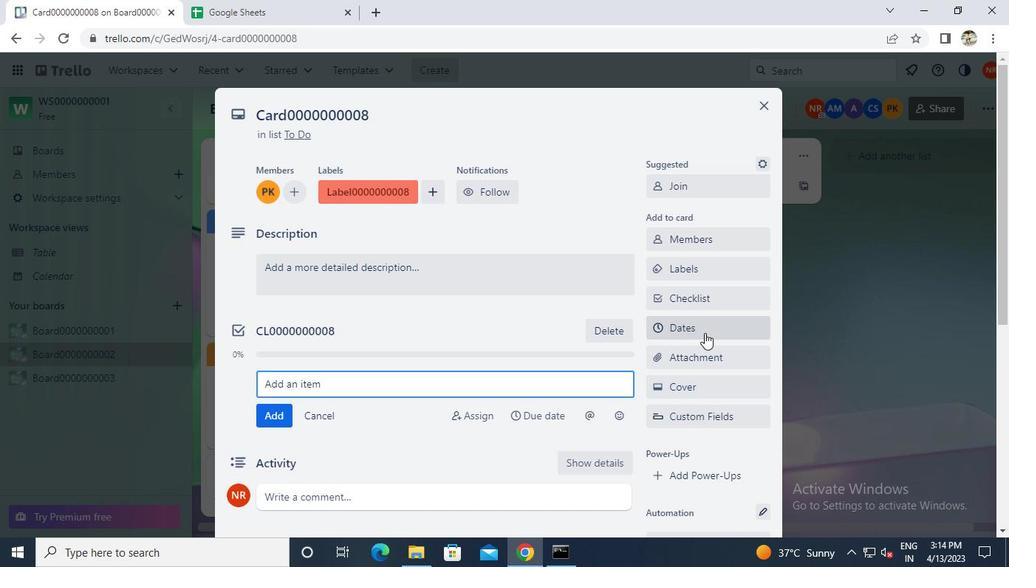 
Action: Mouse moved to (664, 368)
Screenshot: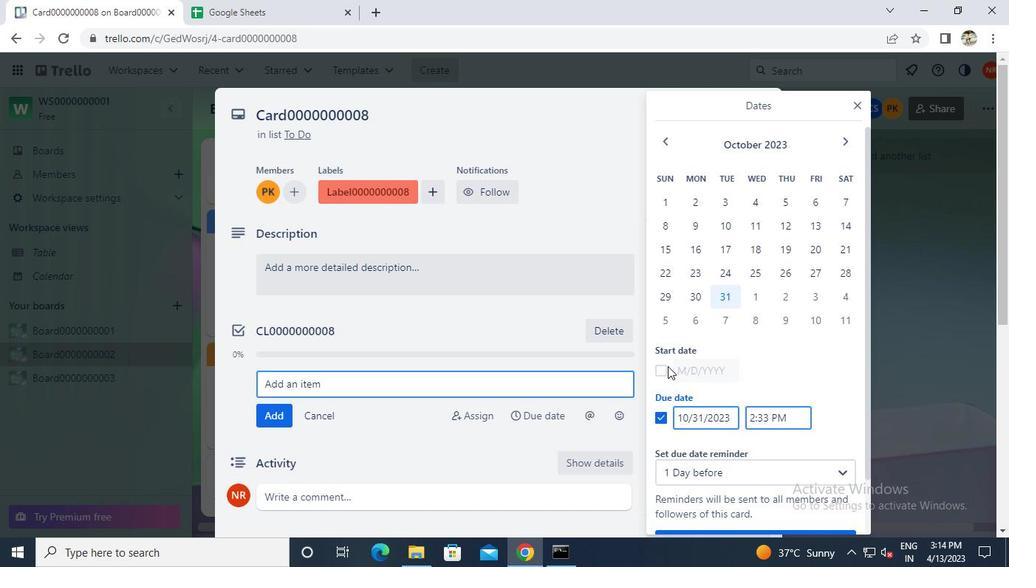 
Action: Mouse pressed left at (664, 368)
Screenshot: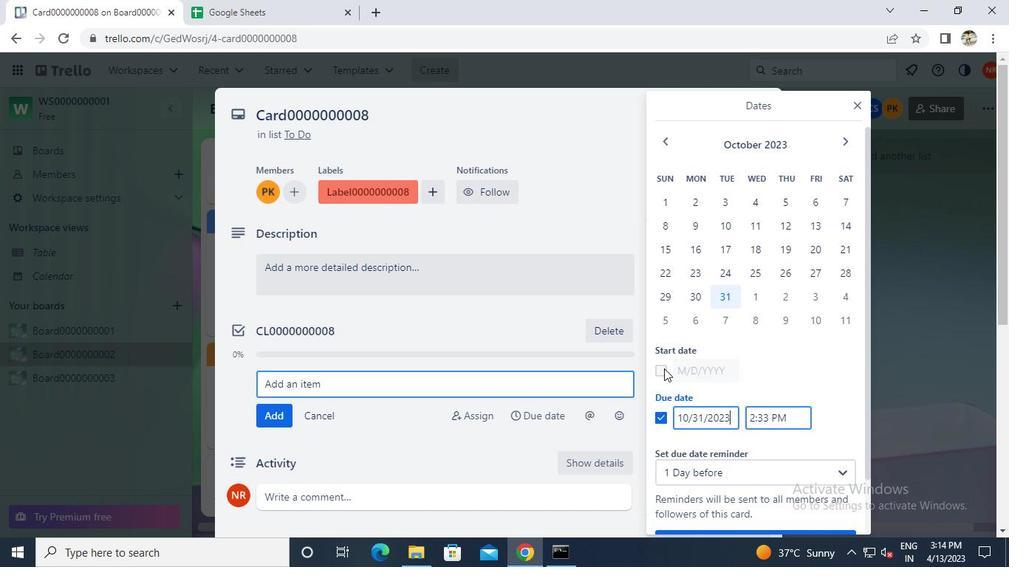 
Action: Mouse moved to (845, 144)
Screenshot: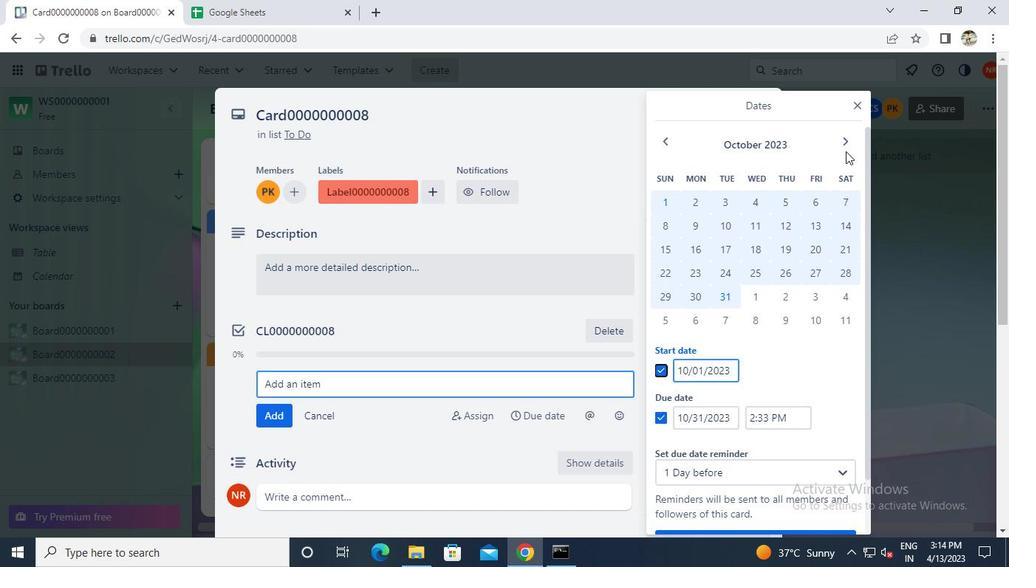 
Action: Mouse pressed left at (845, 144)
Screenshot: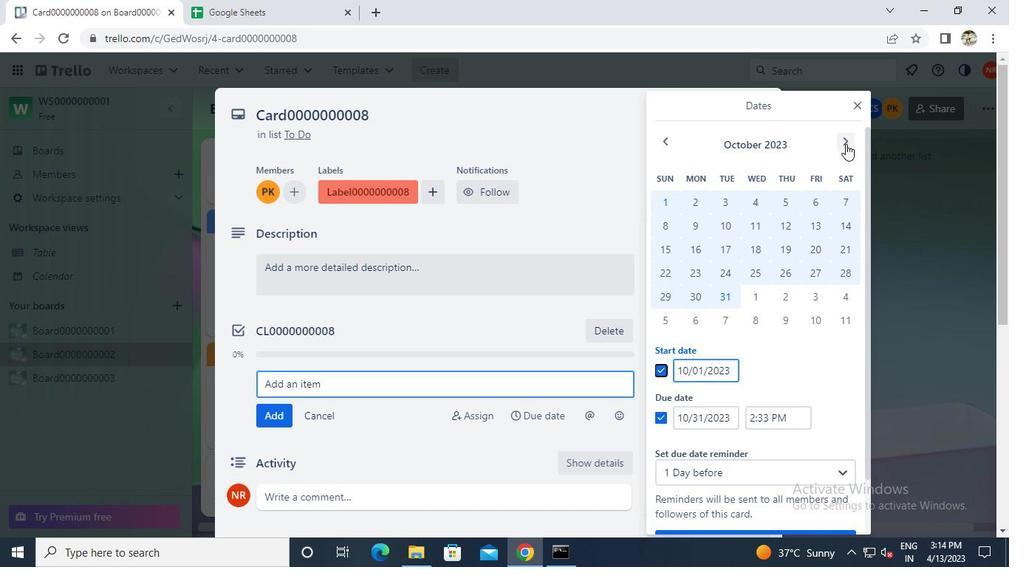 
Action: Mouse moved to (754, 197)
Screenshot: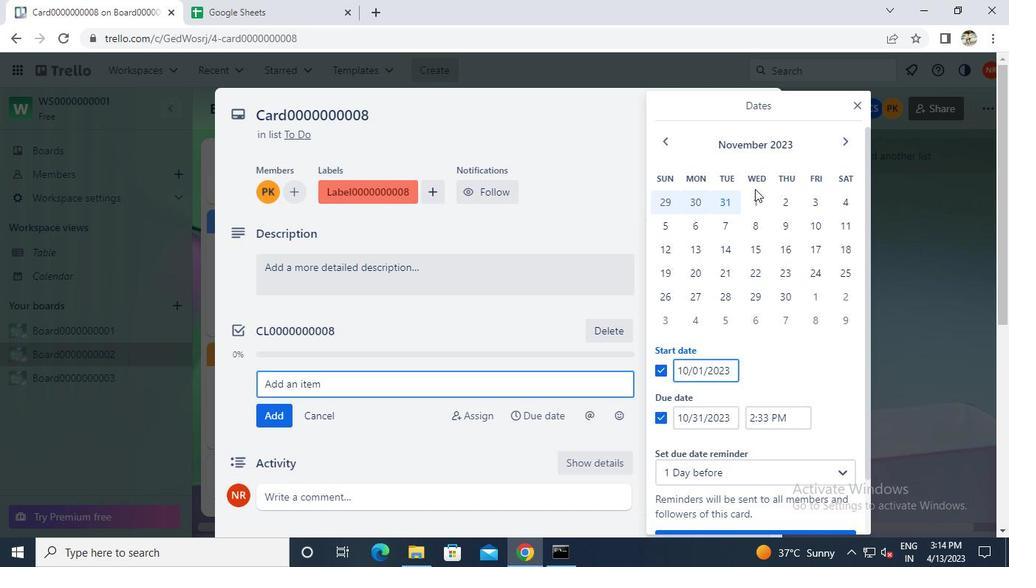 
Action: Mouse pressed left at (754, 197)
Screenshot: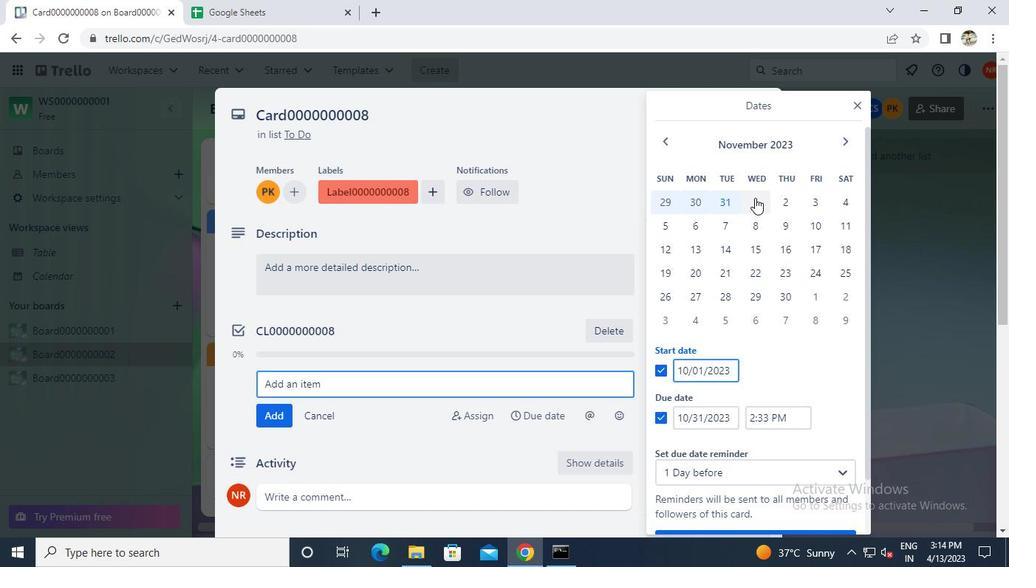 
Action: Mouse moved to (782, 296)
Screenshot: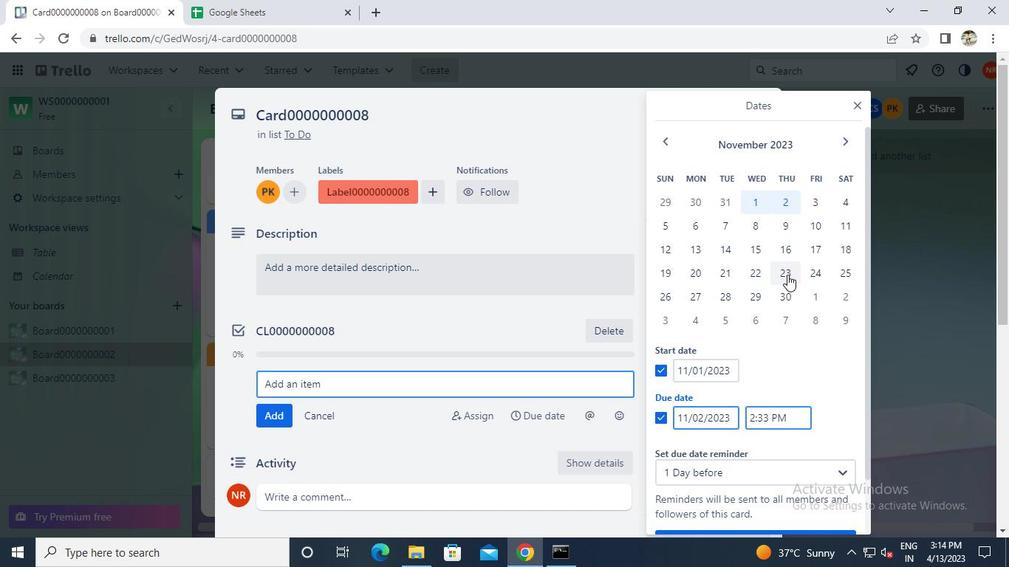 
Action: Mouse pressed left at (782, 296)
Screenshot: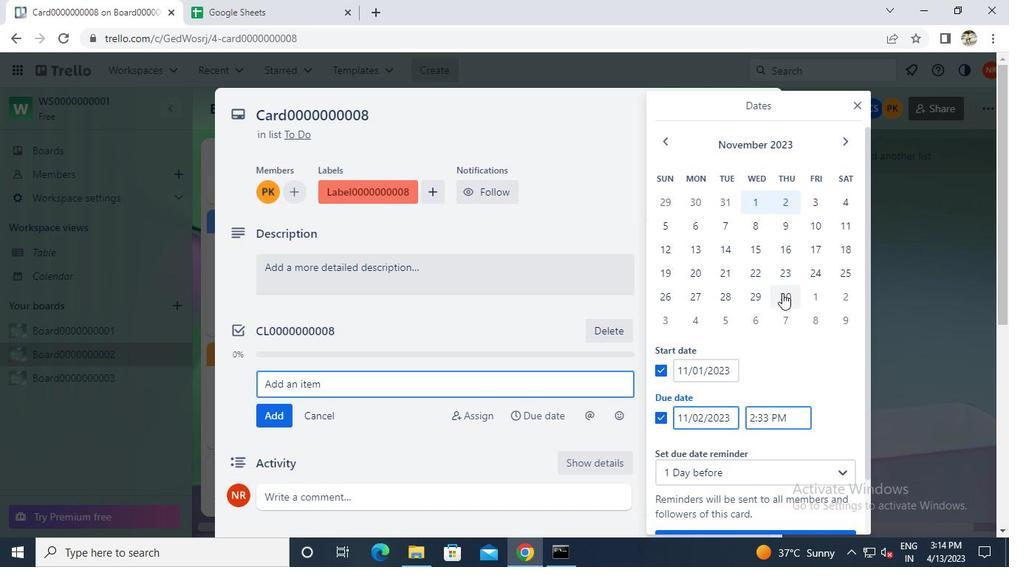 
Action: Mouse moved to (731, 472)
Screenshot: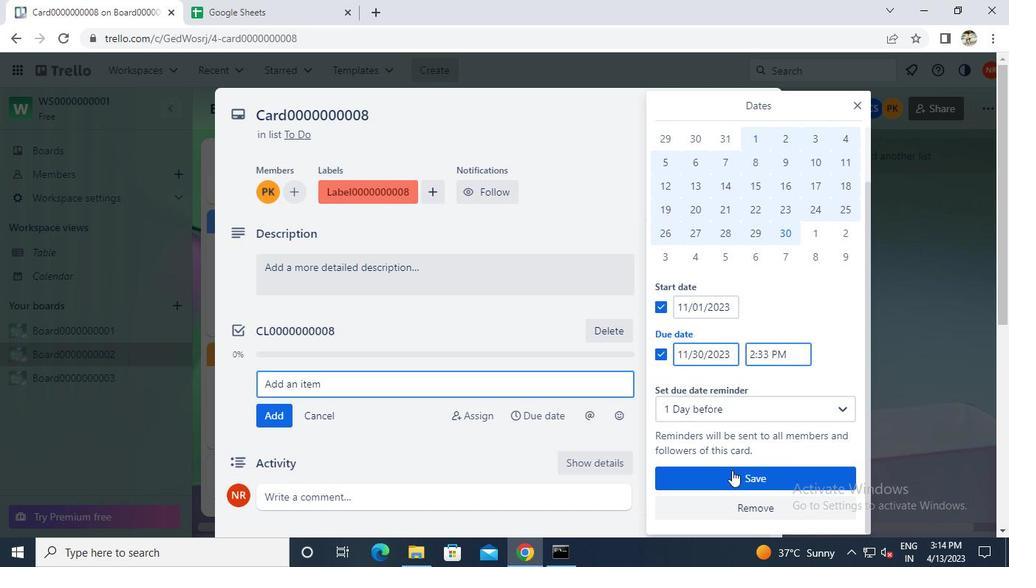 
Action: Mouse pressed left at (731, 472)
Screenshot: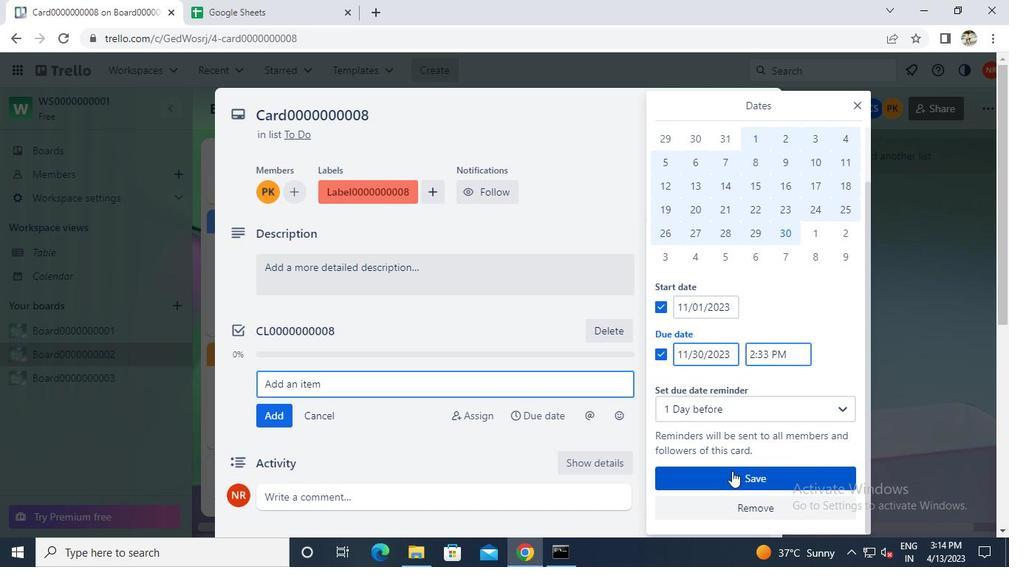 
Action: Mouse moved to (562, 549)
Screenshot: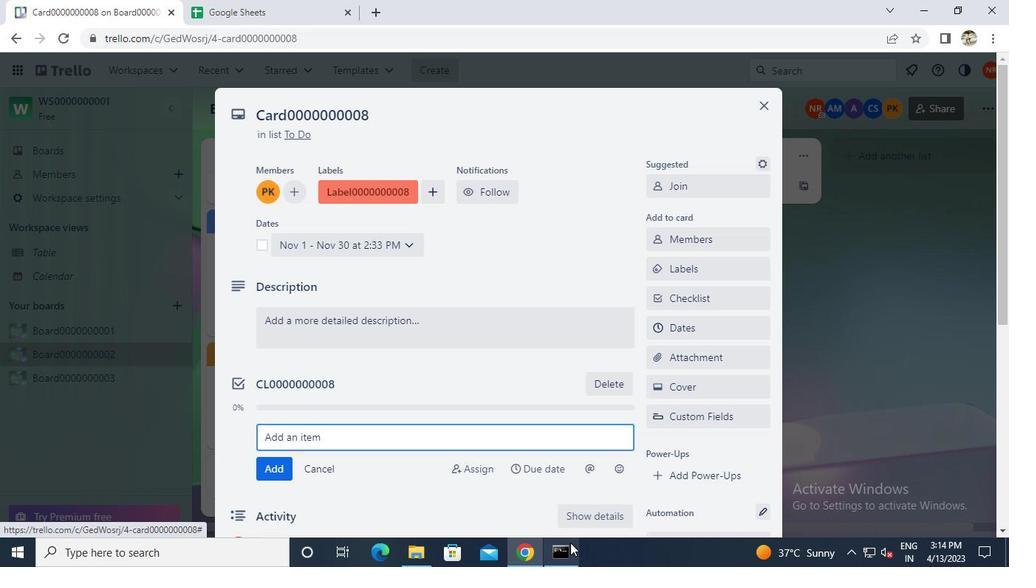 
Action: Mouse pressed left at (562, 549)
Screenshot: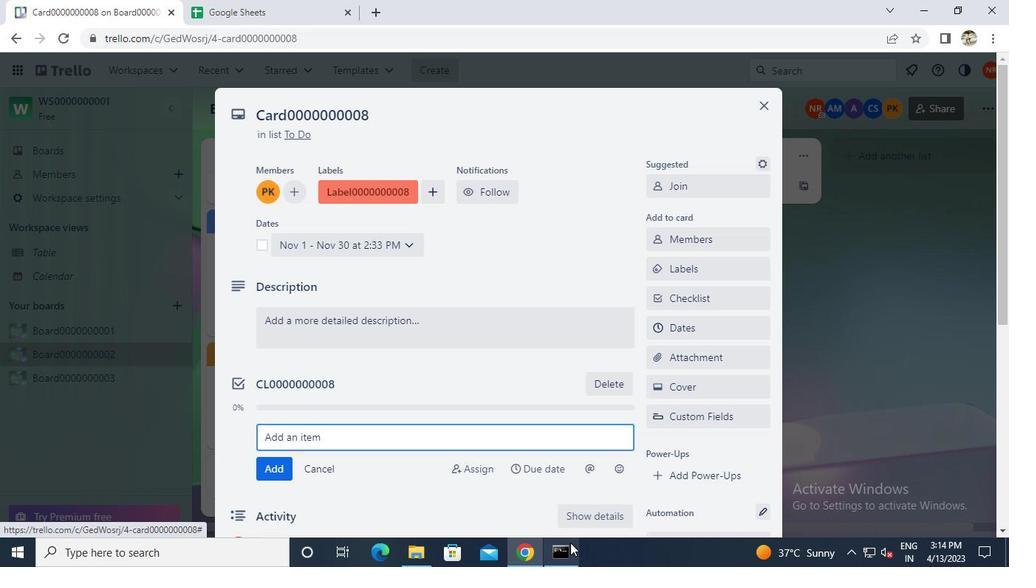 
Action: Mouse moved to (763, 73)
Screenshot: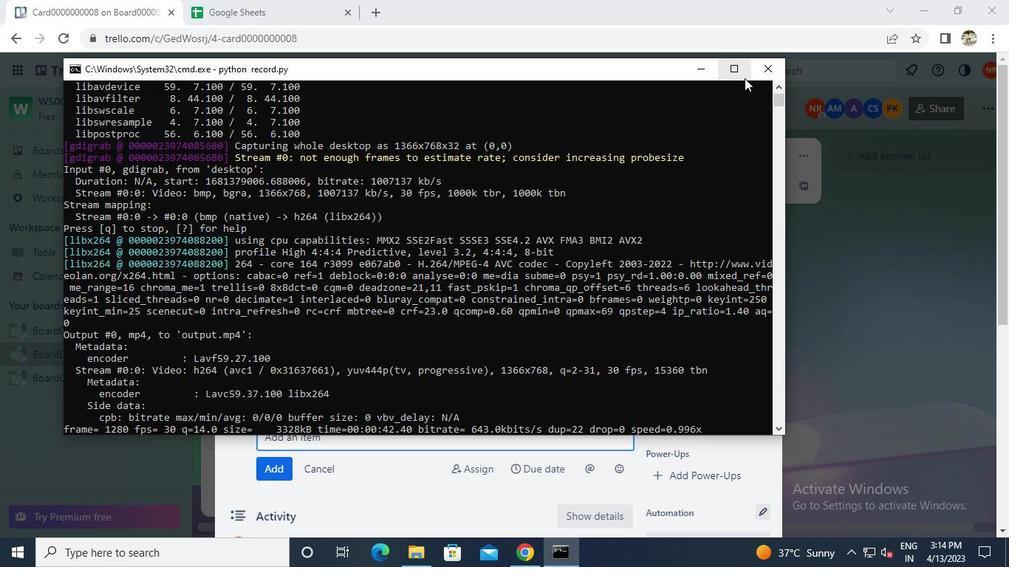 
Action: Mouse pressed left at (763, 73)
Screenshot: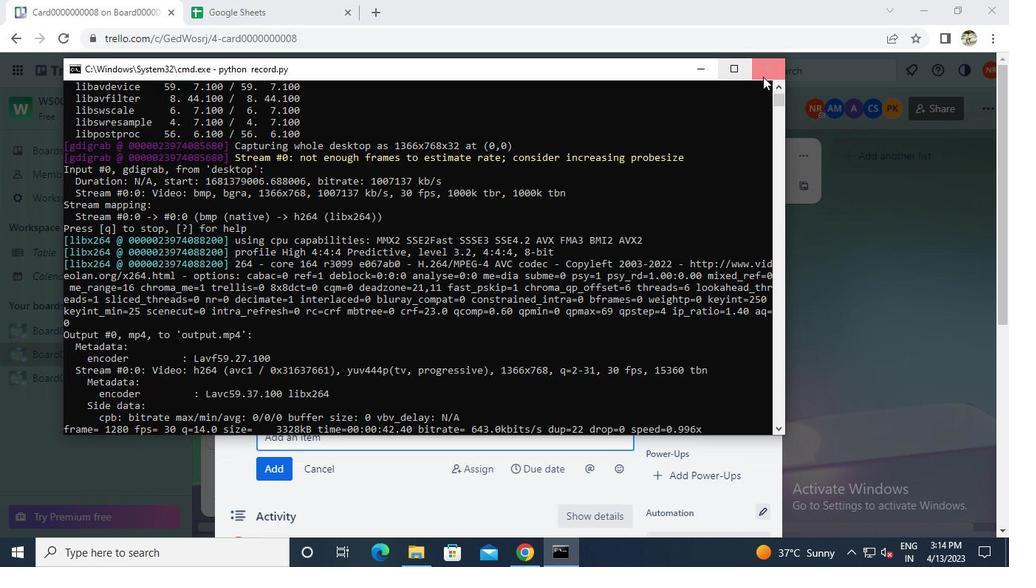 
